 Task: Open a blank worksheet and write heading  Make a employee details data  Add 10 employee name:-  'Ethan Reynolds, Olivia Thompson, Benjamin Martinez, Emma Davis, Alexander Mitchell, Ava Rodriguez, Daniel Anderson, Mia Lewis, Christopher Scott, Sophia Harris.'in November Last week sales are  1000 to 1010. Department:-  Sales, HR, Finance, Marketing, IT, Operations, Finance, HR, Sales, Marketing. Position:-  Sales Manager, HR Manager, Accountant, Marketing Specialist, IT Specialist, Operations Manager, Financial Analyst, HR Assistant, Sales Representative, Marketing Assistant.Salary (USD):-  5000,4500,4000, 3800, 4200, 5200, 3800, 2800, 3200, 2500.Start Date:-  1/15/2020,7/1/2019, 3/10/2021,2/5/2022, 11/30/2018,6/15/2020, 9/1/2021,4/20/2022, 2/10/2019,9/5/2020. Save page analysisSalesBySKU_2023
Action: Mouse moved to (140, 121)
Screenshot: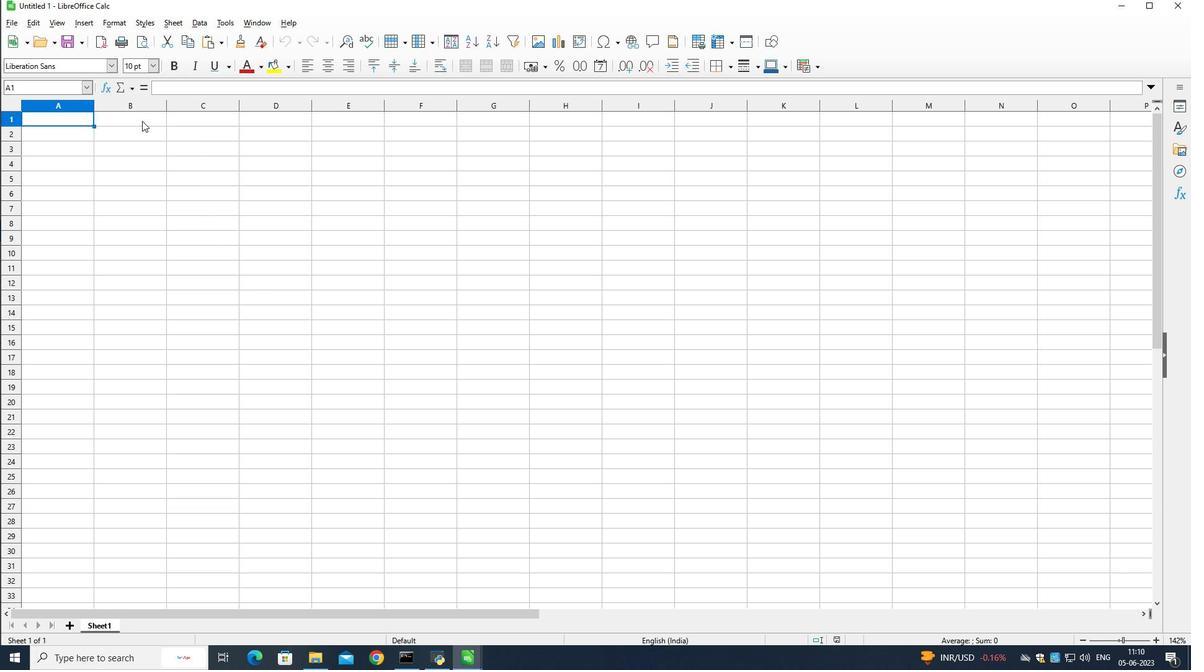 
Action: Mouse pressed left at (140, 121)
Screenshot: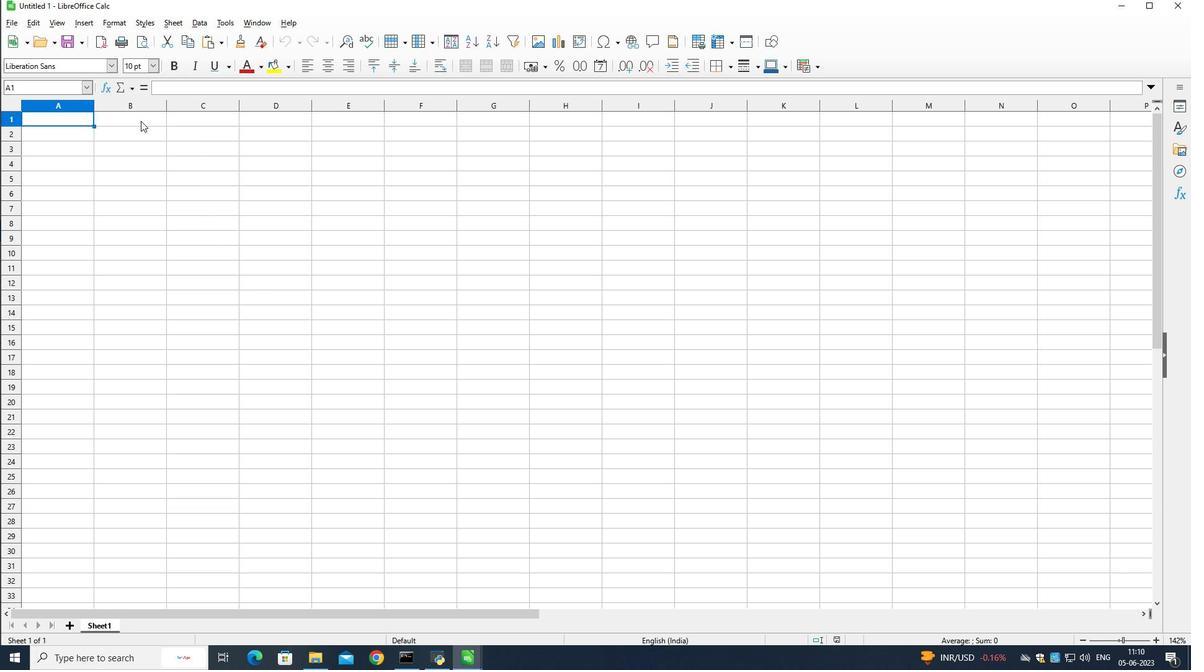 
Action: Mouse moved to (225, 205)
Screenshot: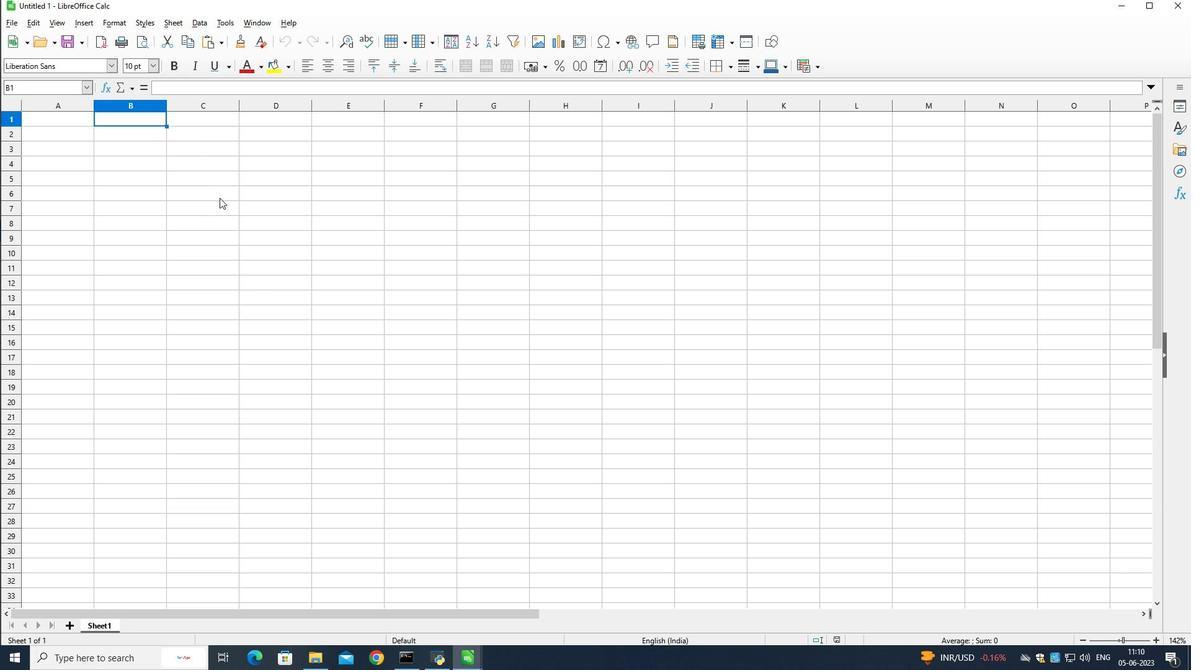 
Action: Key pressed <Key.shift>Make<Key.space><Key.shift>a<Key.space>employee<Key.space><Key.shift>Details<Key.space><Key.shift>Data<Key.down><Key.left><Key.shift><Key.shift><Key.shift><Key.shift>Name<Key.down><Key.shift>Ethan<Key.space><Key.shift>Reynolds<Key.down><Key.shift>Olivia<Key.space><Key.shift>Thompson<Key.down><Key.shift>Benjamin<Key.space><Key.shift>Martinez
Screenshot: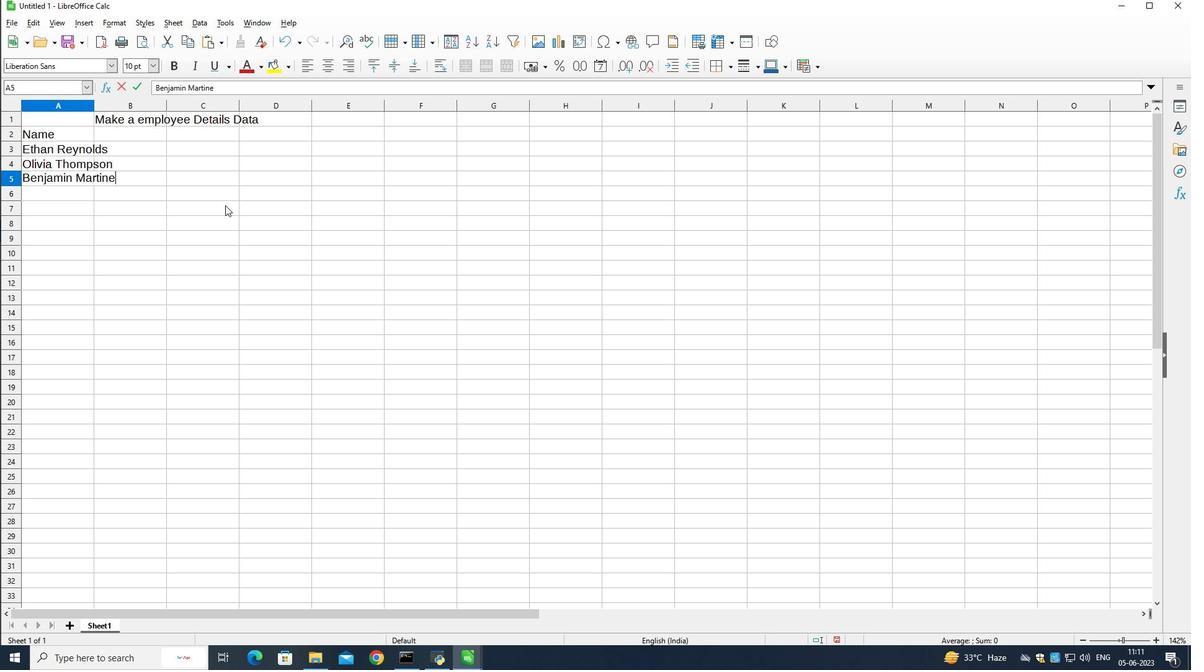 
Action: Mouse moved to (1191, 564)
Screenshot: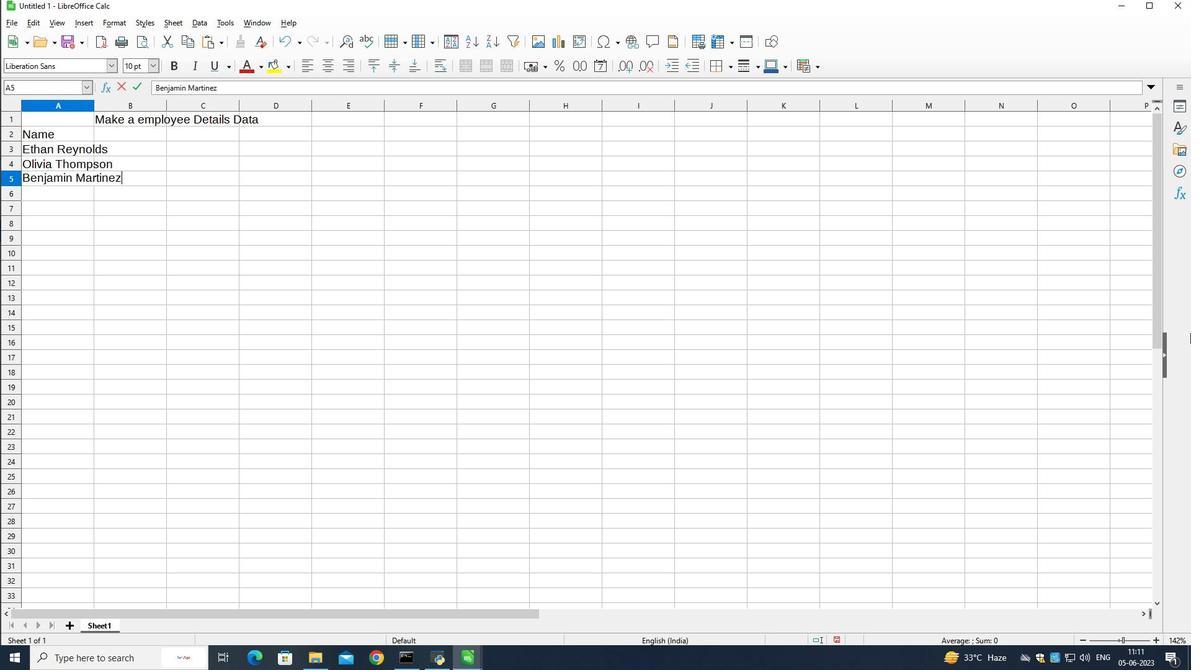 
Action: Key pressed <Key.down><Key.shift>Emma<Key.space><Key.shift>Davis<Key.down><Key.shift>l<Key.backspace><Key.shift><Key.shift><Key.shift><Key.shift><Key.shift><Key.shift><Key.shift><Key.shift><Key.shift><Key.shift><Key.shift><Key.shift>Alexander<Key.space><Key.shift>Mitchell<Key.down><Key.shift><Key.shift><Key.shift><Key.shift><Key.shift><Key.shift><Key.shift><Key.shift>Ava<Key.space><Key.shift>Rodriguez<Key.down><Key.shift>Daniel<Key.space><Key.shift><Key.shift><Key.shift><Key.shift><Key.shift><Key.shift><Key.shift><Key.shift><Key.shift><Key.shift>Anderson<Key.down><Key.space><Key.shift>Mia<Key.space><Key.shift>Lewis<Key.down>
Screenshot: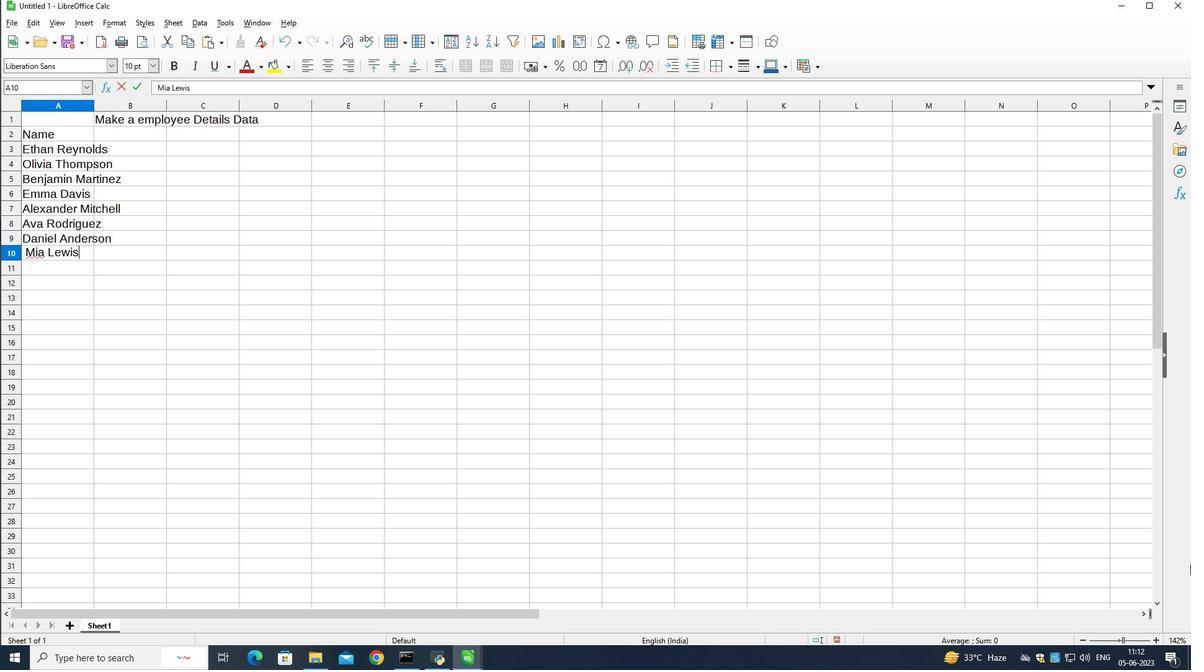 
Action: Mouse moved to (339, 240)
Screenshot: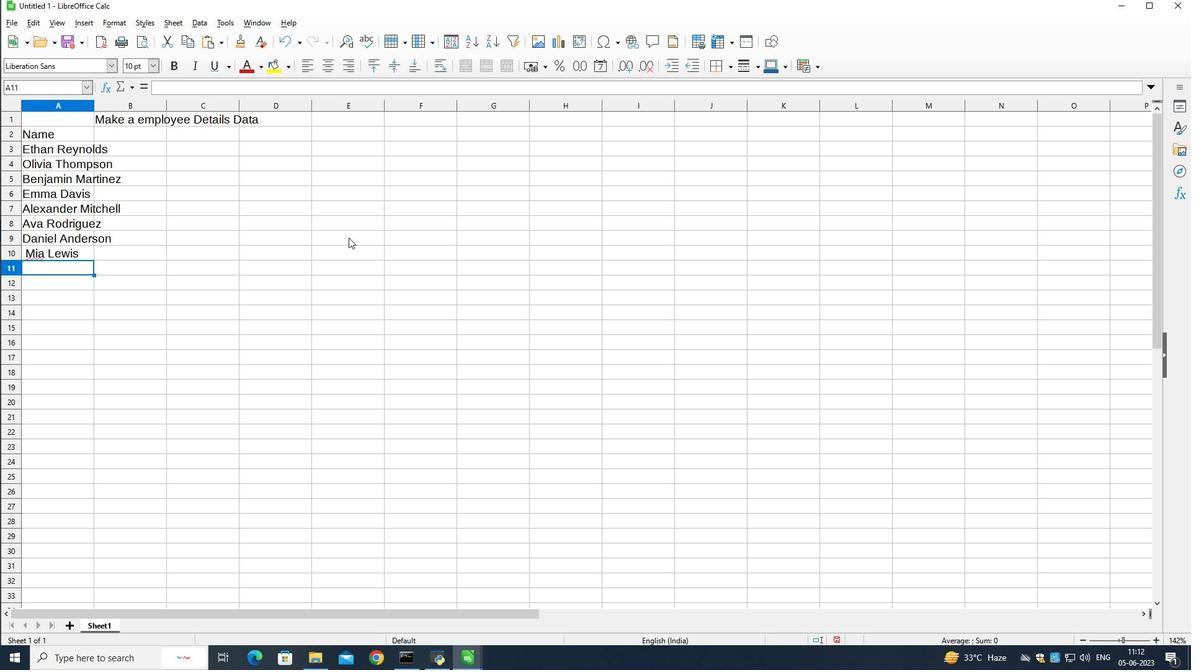 
Action: Key pressed <Key.shift>Christopher<Key.down>
Screenshot: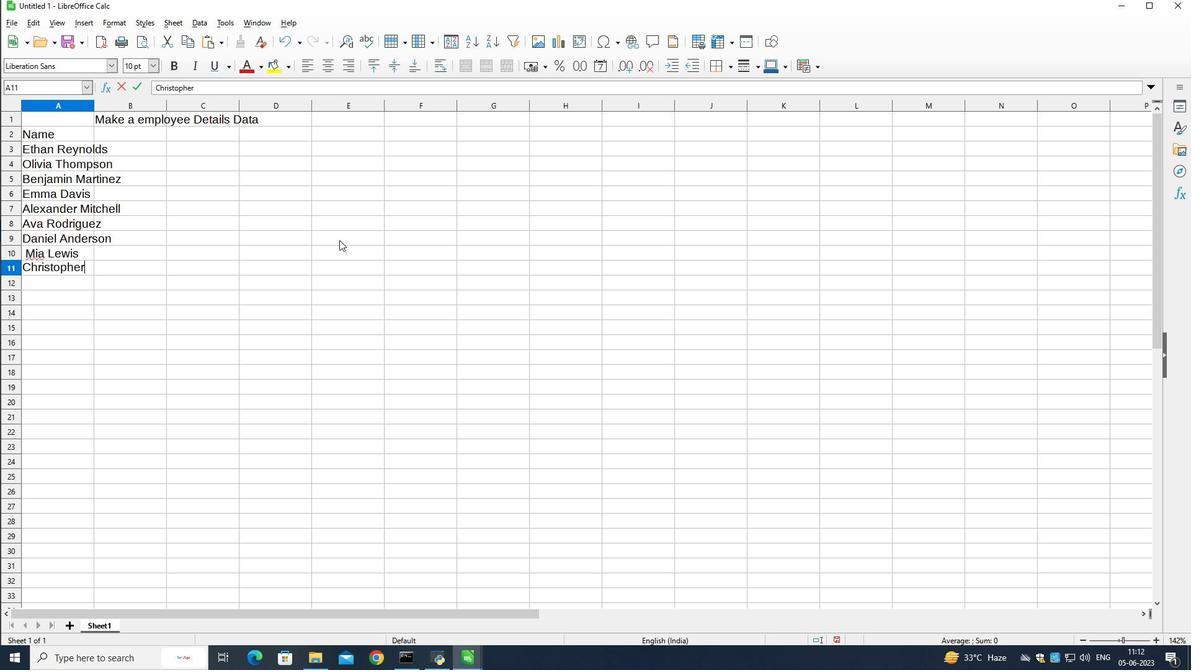 
Action: Mouse moved to (63, 266)
Screenshot: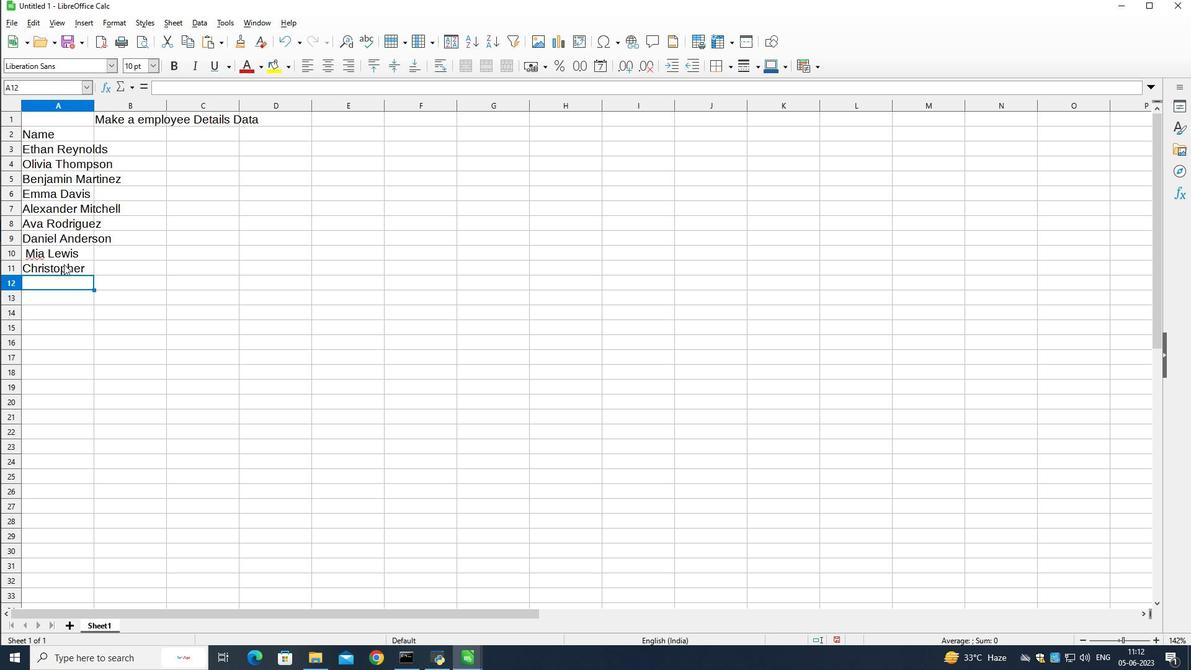 
Action: Mouse pressed left at (63, 266)
Screenshot: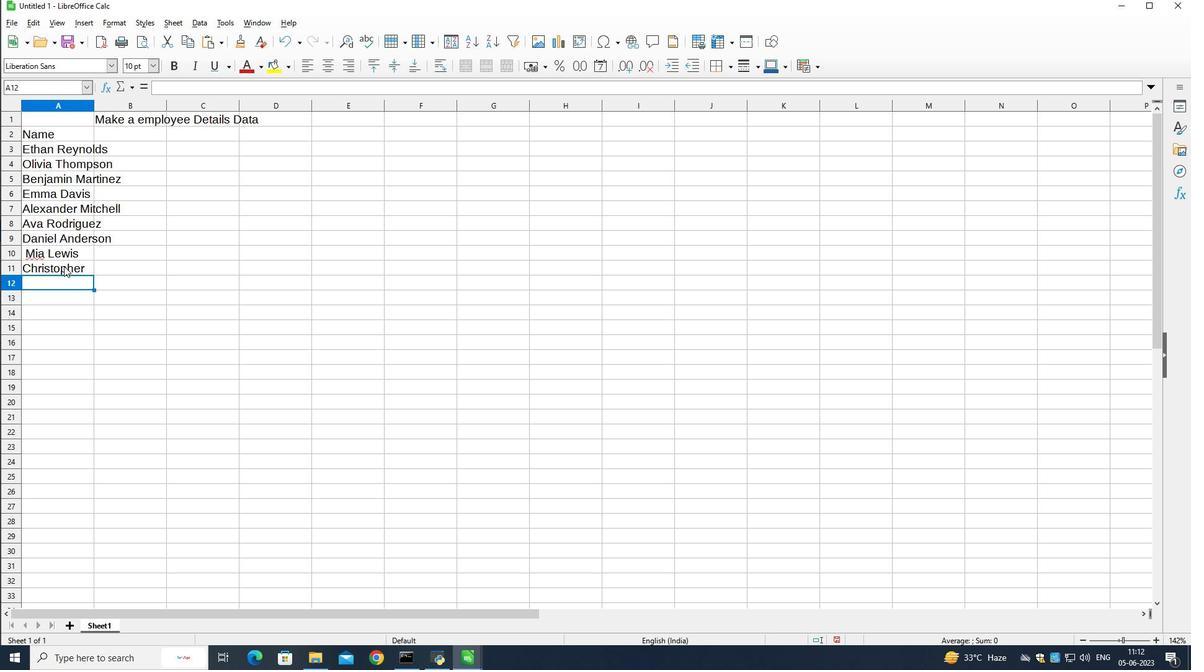 
Action: Mouse pressed left at (63, 266)
Screenshot: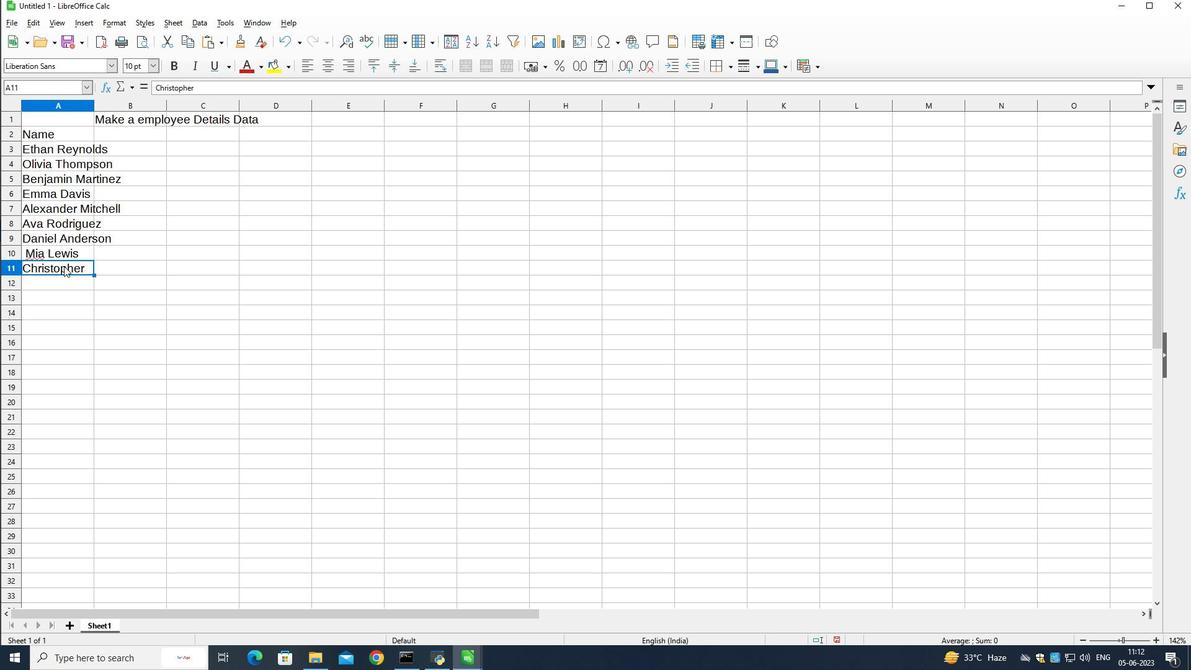 
Action: Mouse pressed left at (63, 266)
Screenshot: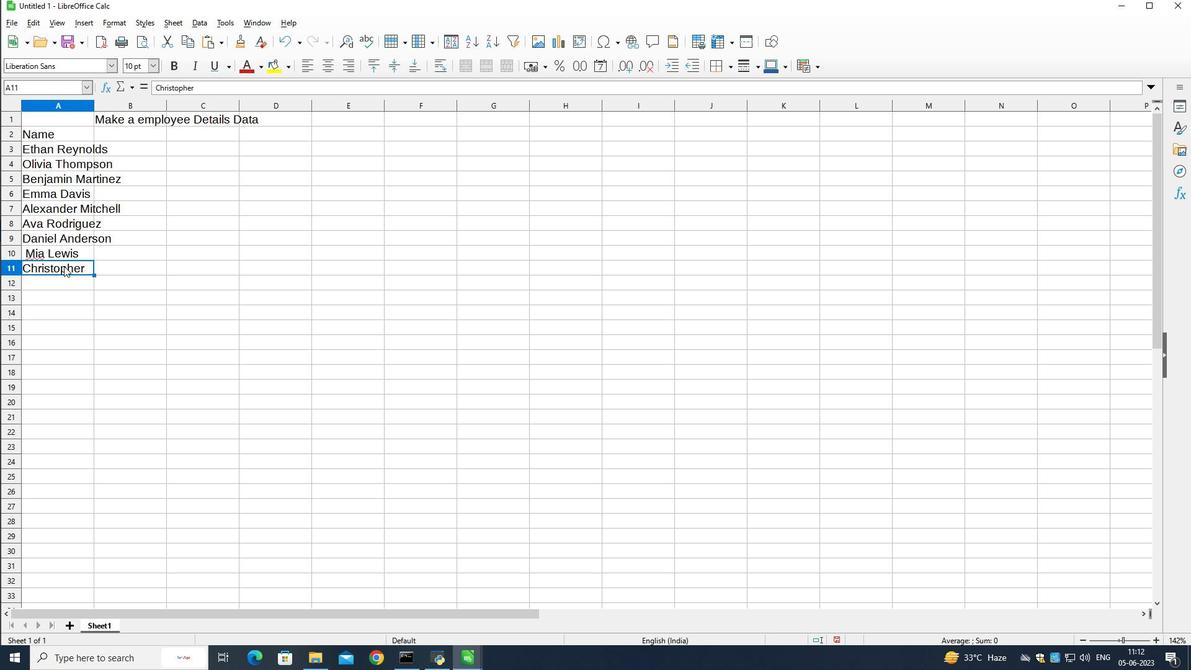 
Action: Mouse moved to (77, 269)
Screenshot: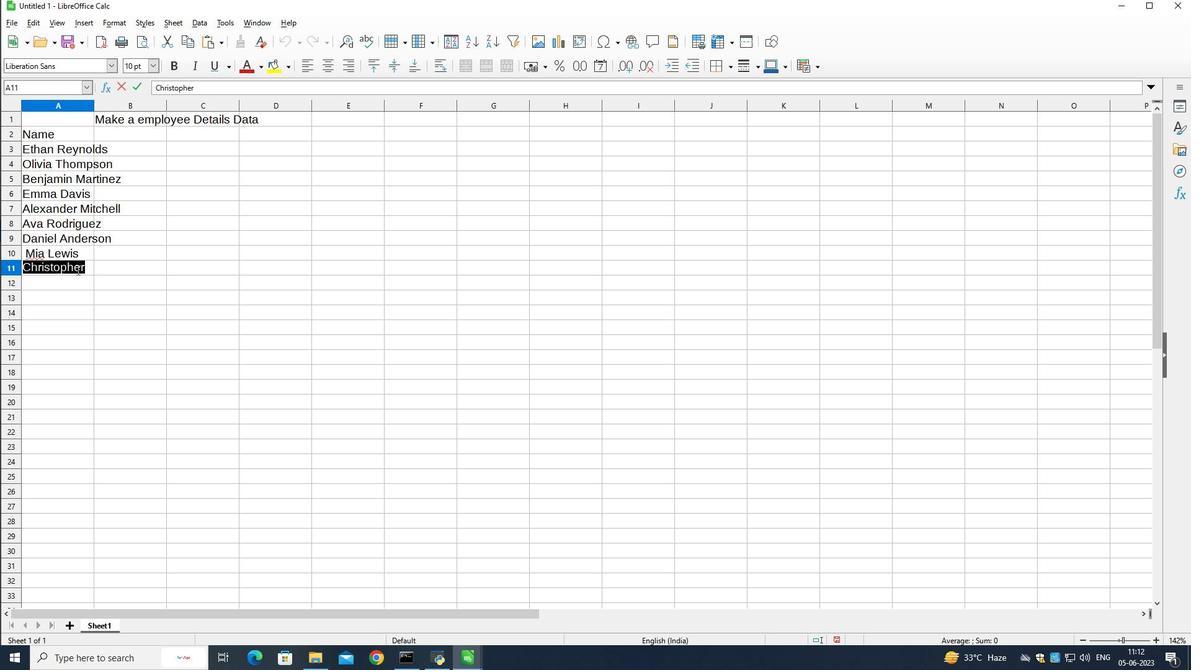 
Action: Mouse pressed left at (77, 269)
Screenshot: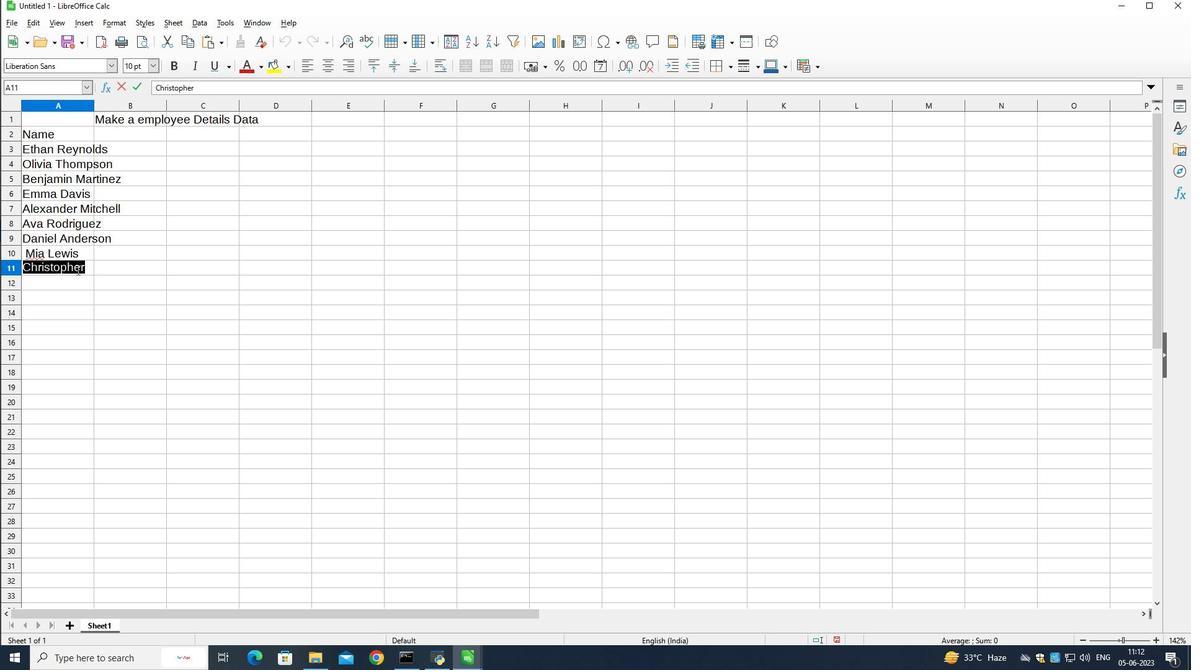 
Action: Mouse moved to (83, 269)
Screenshot: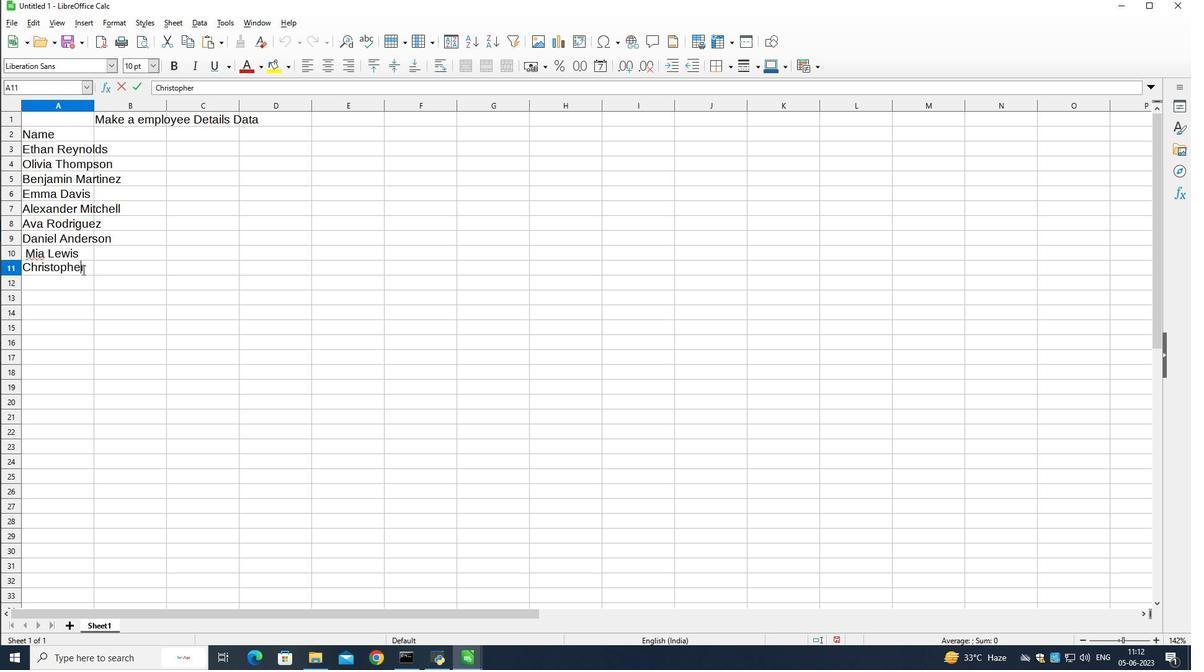 
Action: Mouse pressed left at (83, 269)
Screenshot: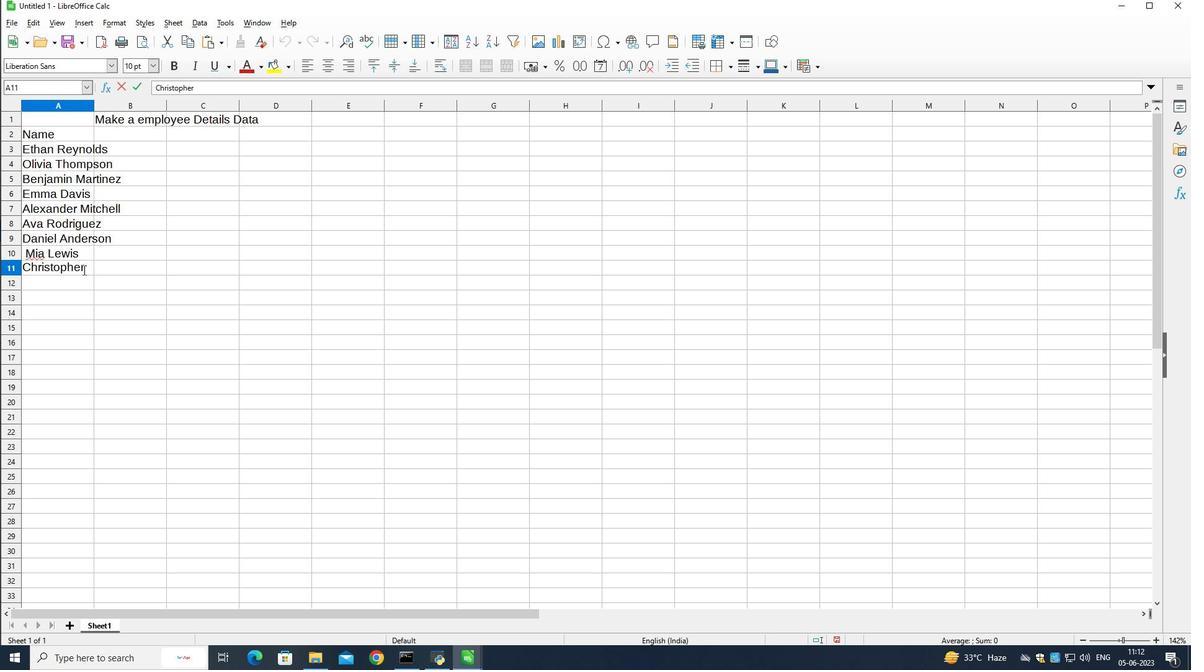 
Action: Mouse moved to (94, 271)
Screenshot: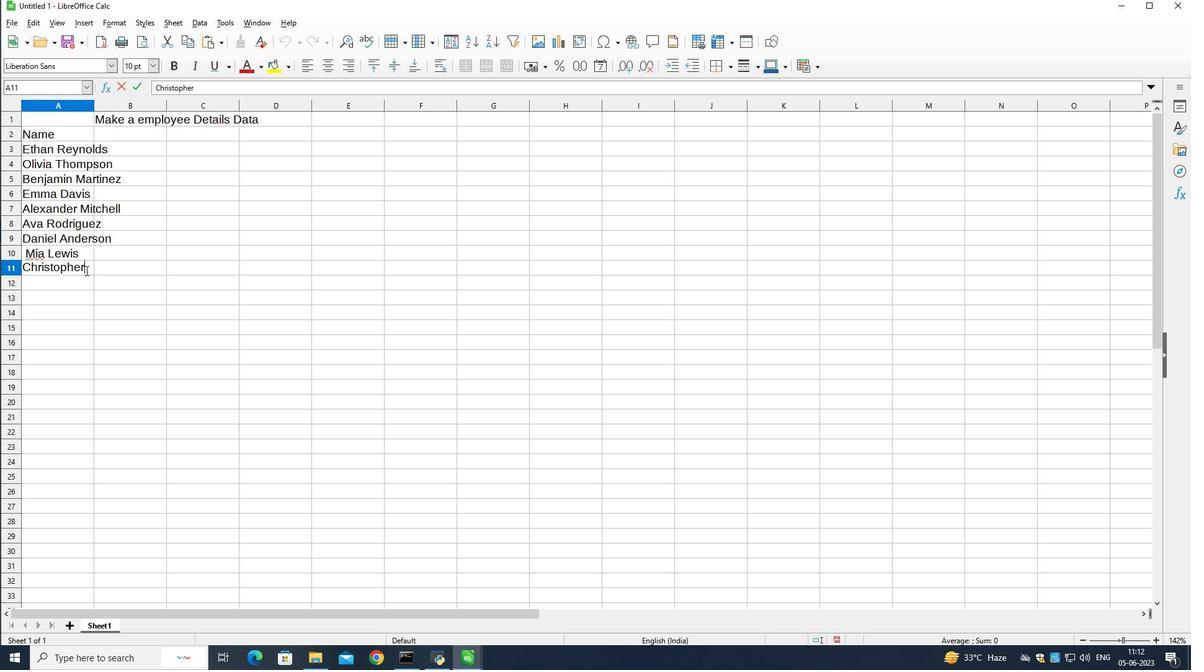 
Action: Key pressed <Key.space><Key.shift>Scott
Screenshot: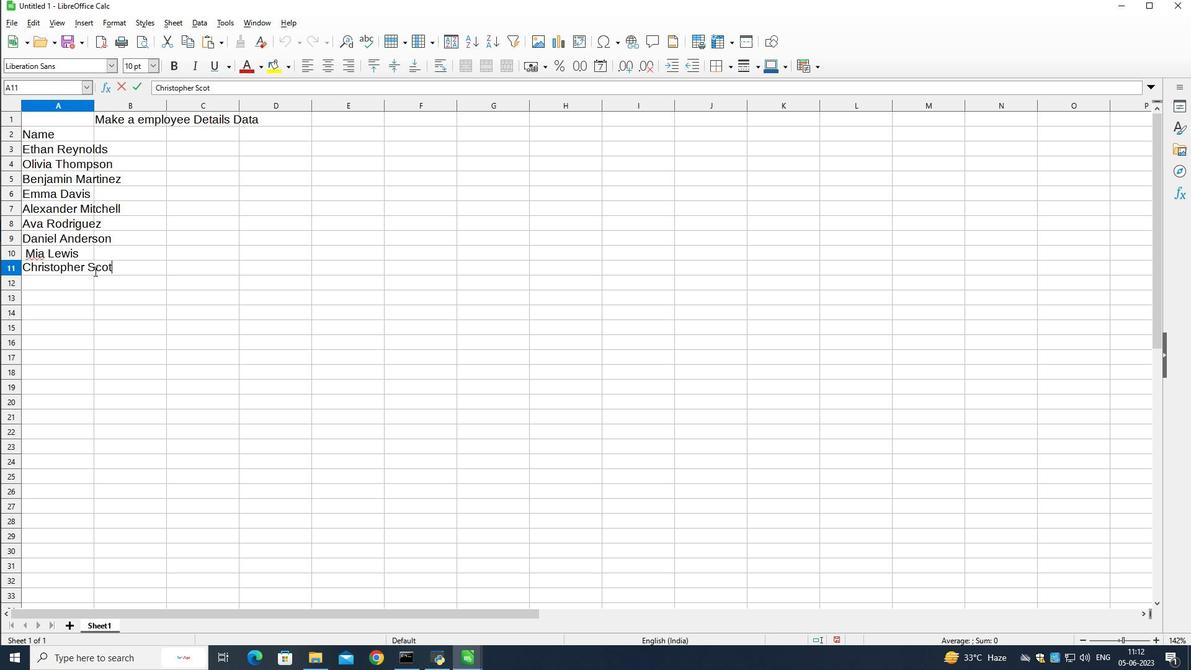 
Action: Mouse moved to (55, 279)
Screenshot: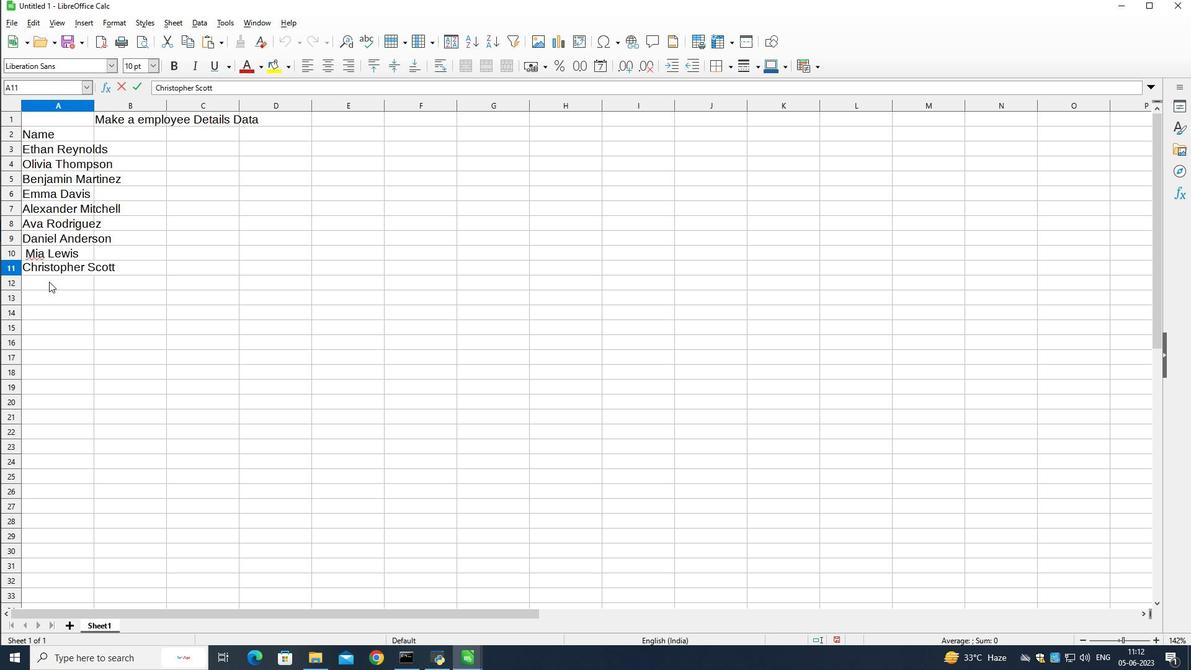 
Action: Mouse pressed left at (55, 279)
Screenshot: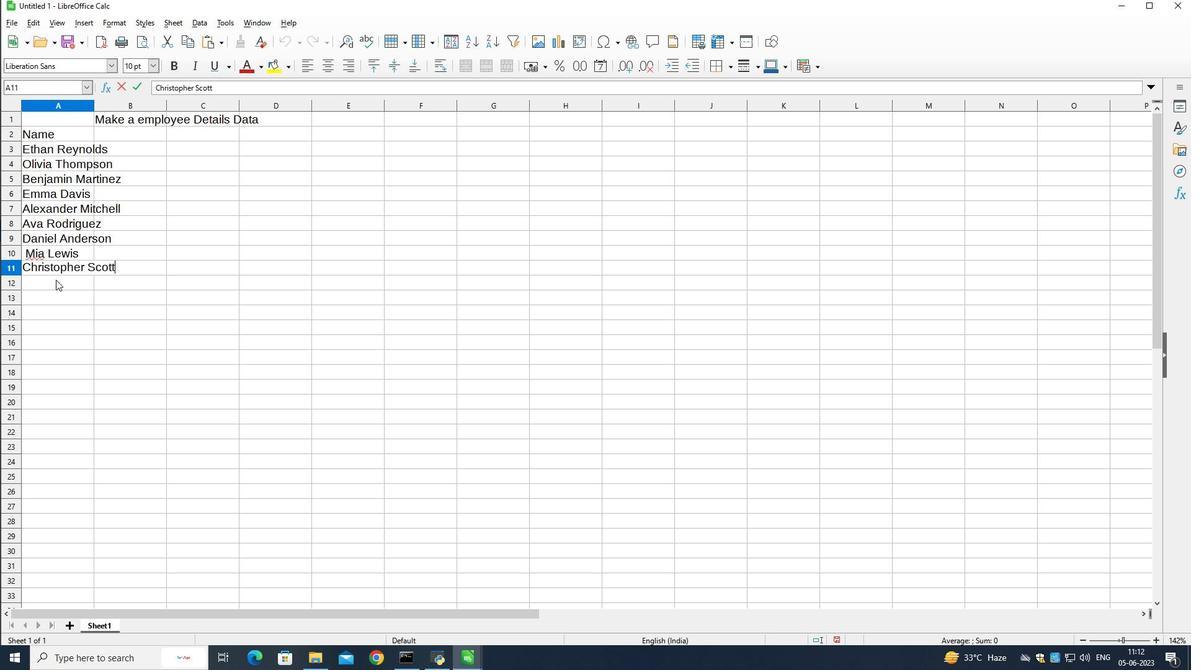 
Action: Mouse moved to (81, 279)
Screenshot: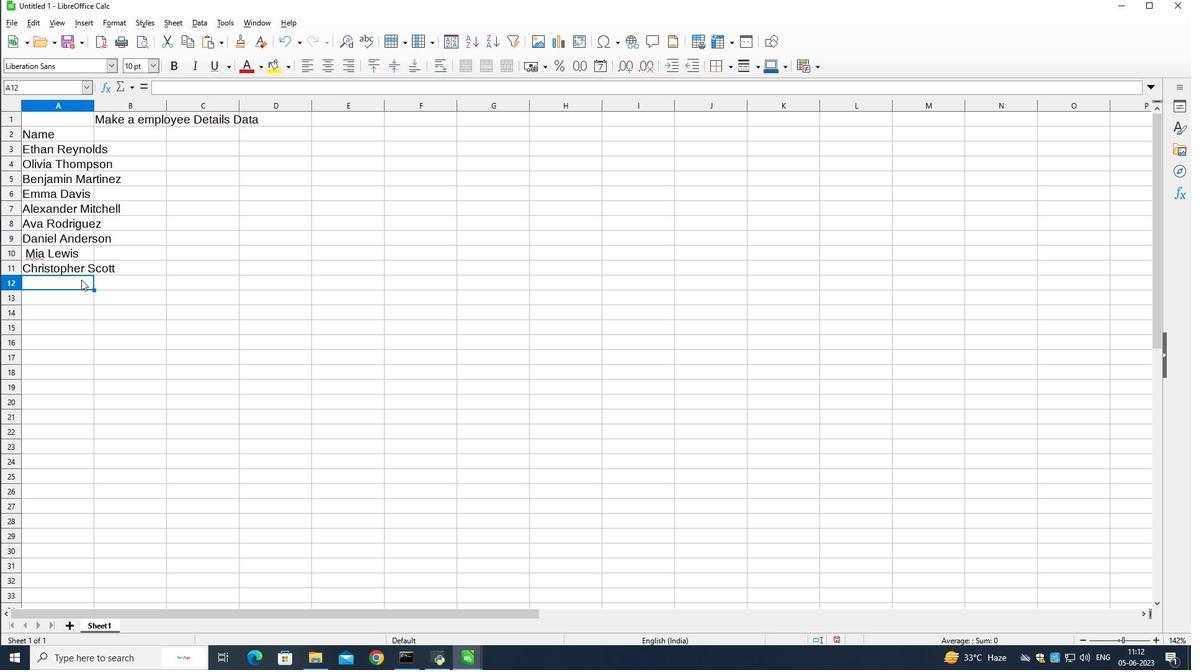
Action: Key pressed <Key.shift><Key.shift><Key.shift><Key.shift><Key.shift><Key.shift><Key.shift><Key.shift>Sophia<Key.space><Key.shift>Harris
Screenshot: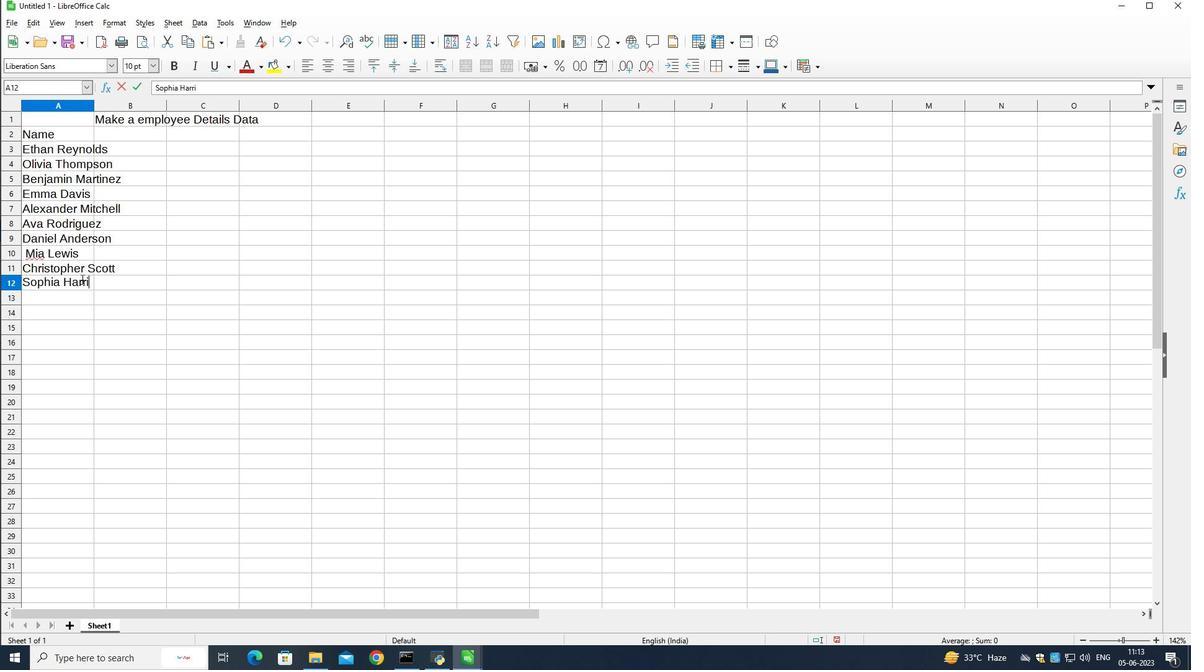 
Action: Mouse moved to (139, 130)
Screenshot: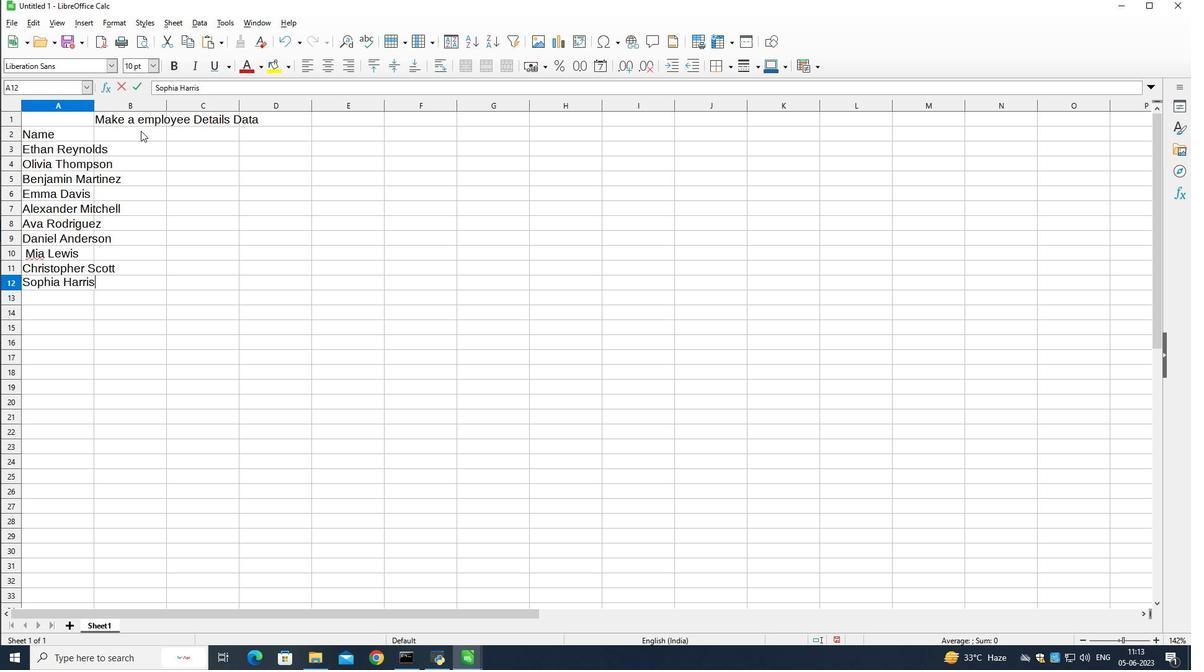 
Action: Mouse pressed left at (139, 130)
Screenshot: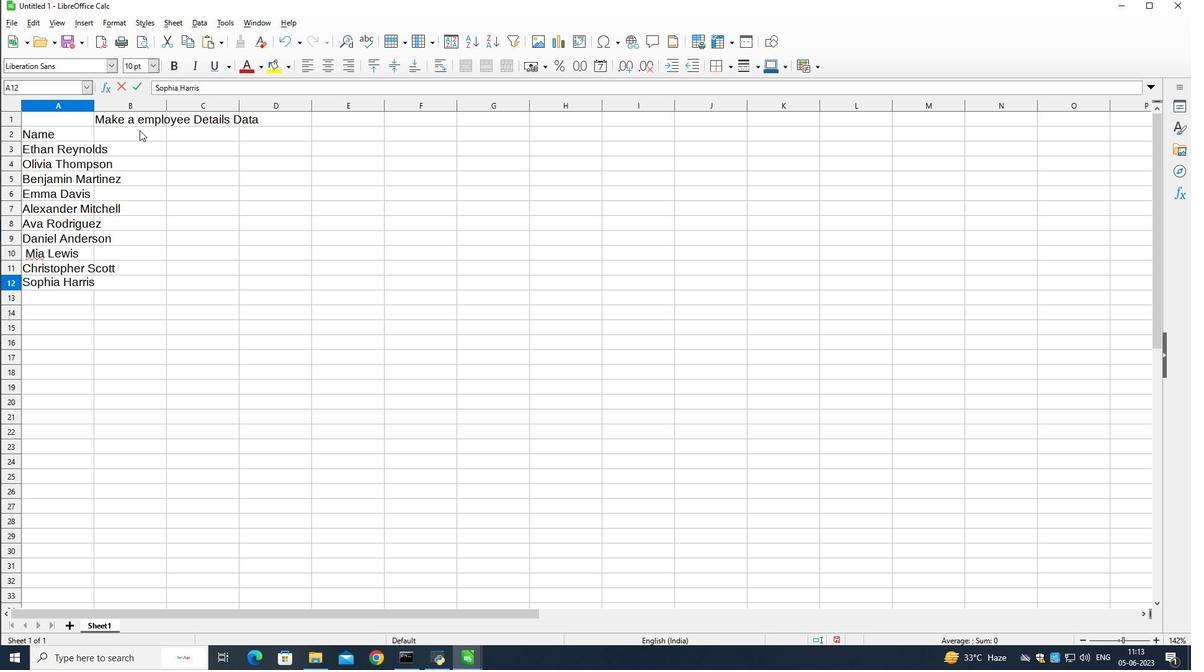 
Action: Mouse moved to (134, 141)
Screenshot: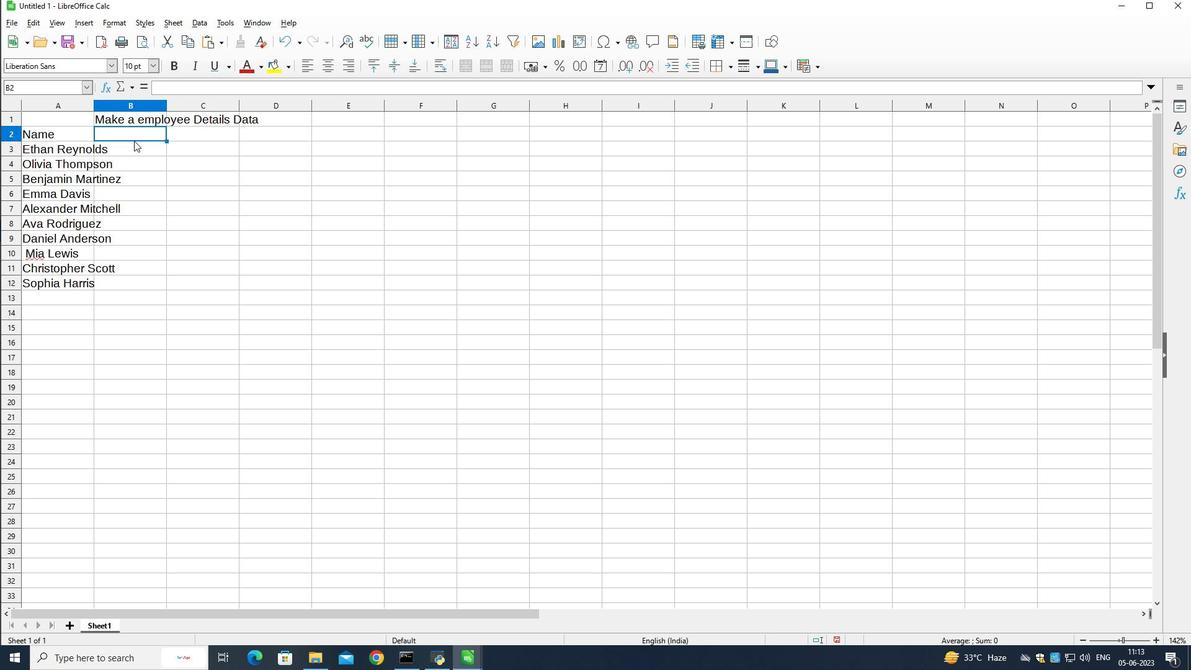 
Action: Key pressed <Key.shift><Key.shift><Key.shift><Key.shift><Key.shift>Novermber<Key.space><Key.shift><Key.backspace><Key.backspace><Key.backspace><Key.backspace><Key.backspace><Key.backspace><Key.backspace>ember<Key.space><Key.shift>last<Key.space><Key.shift>Week<Key.space><Key.shift>Sales<Key.down>
Screenshot: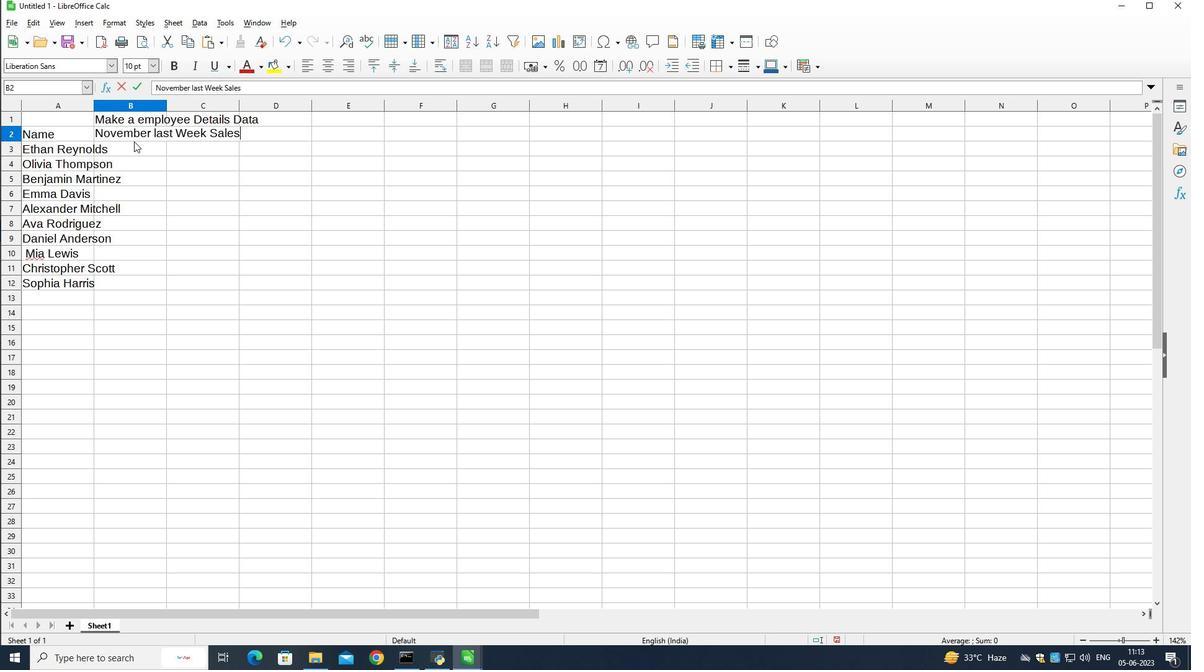 
Action: Mouse moved to (132, 161)
Screenshot: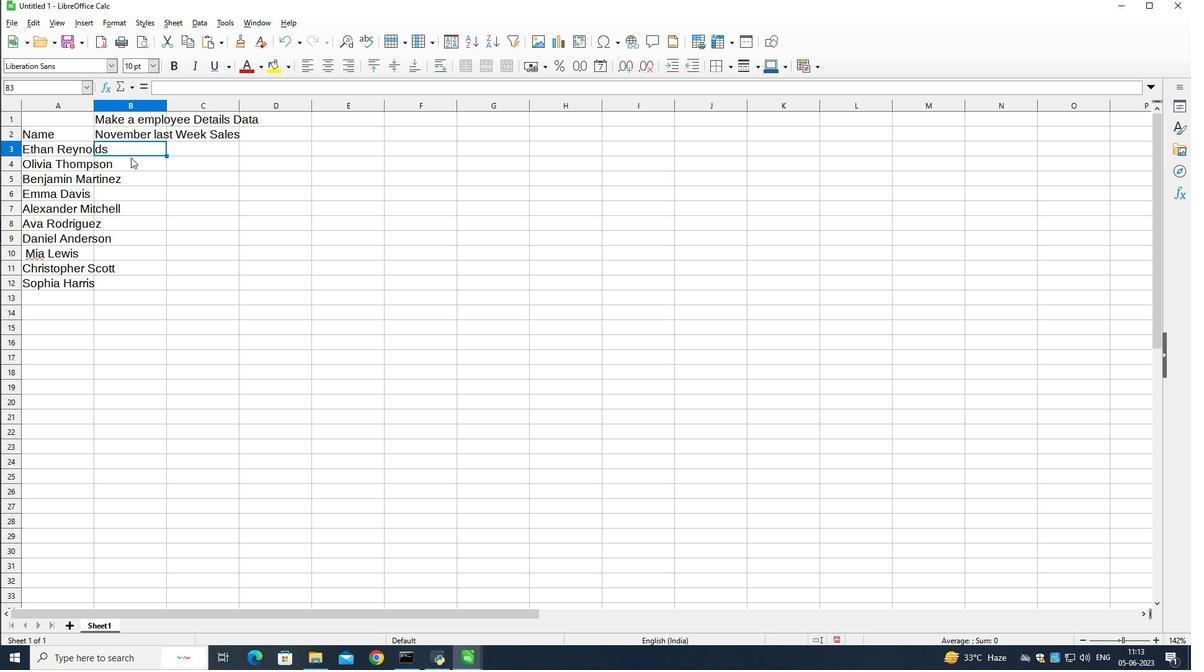 
Action: Key pressed 1000<Key.down>1002<Key.down>1003<Key.down>1004<Key.down>1005<Key.down>1006<Key.down>1007<Key.down>1008<Key.down>1009<Key.down>
Screenshot: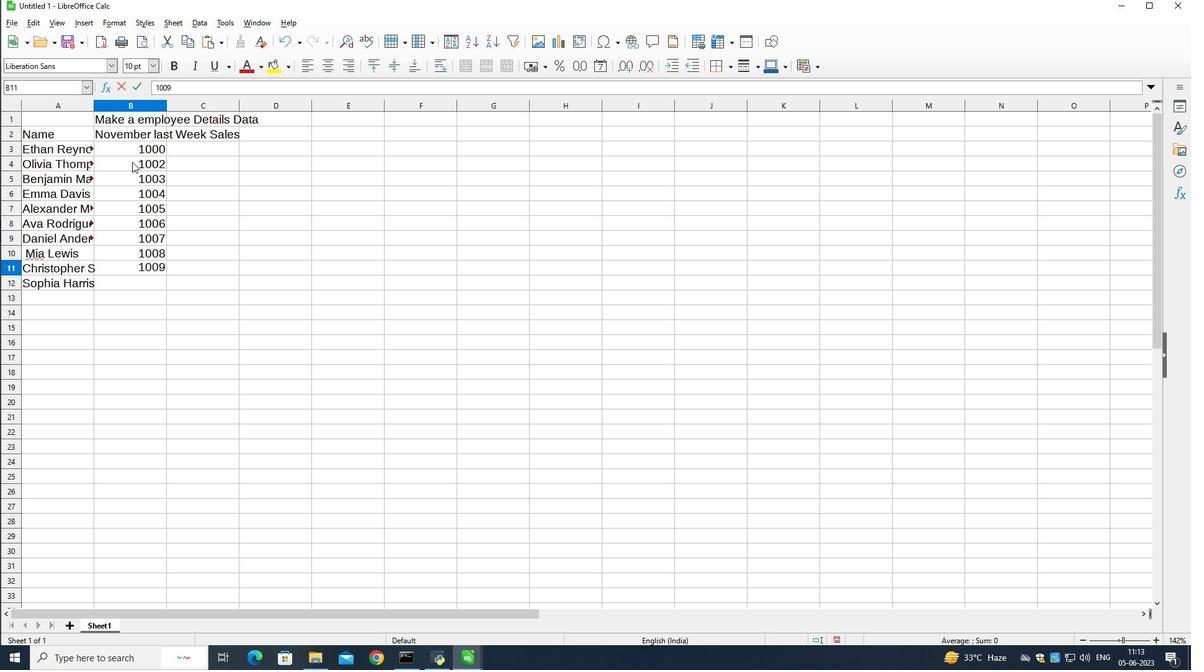 
Action: Mouse moved to (132, 162)
Screenshot: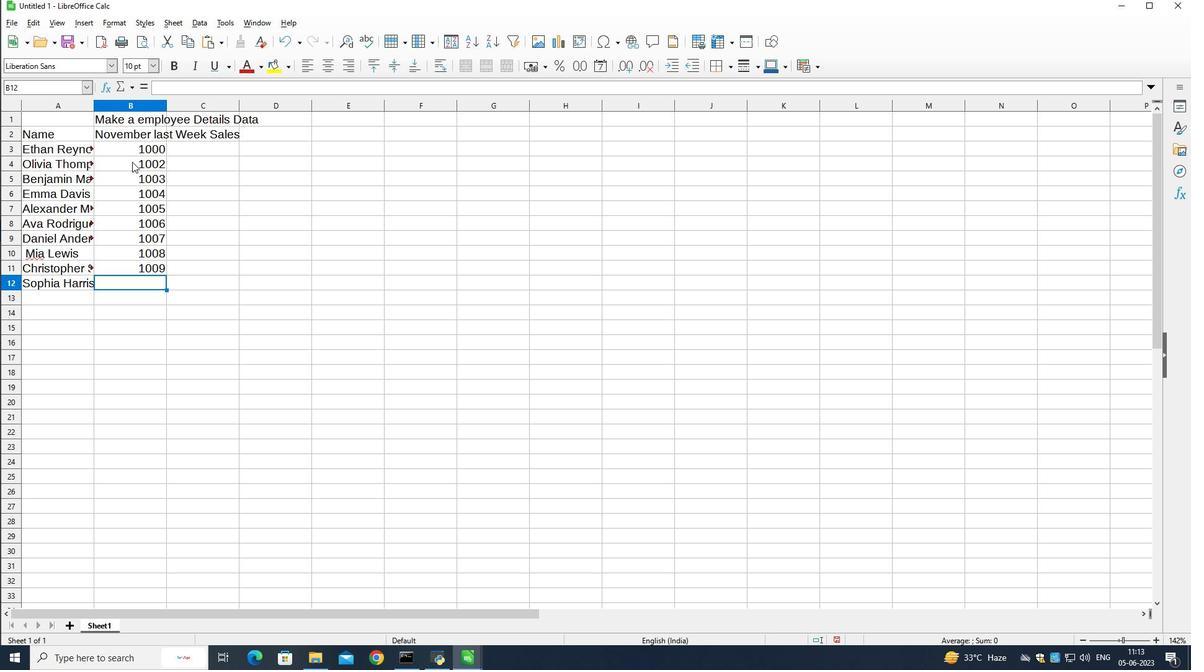 
Action: Key pressed 1010
Screenshot: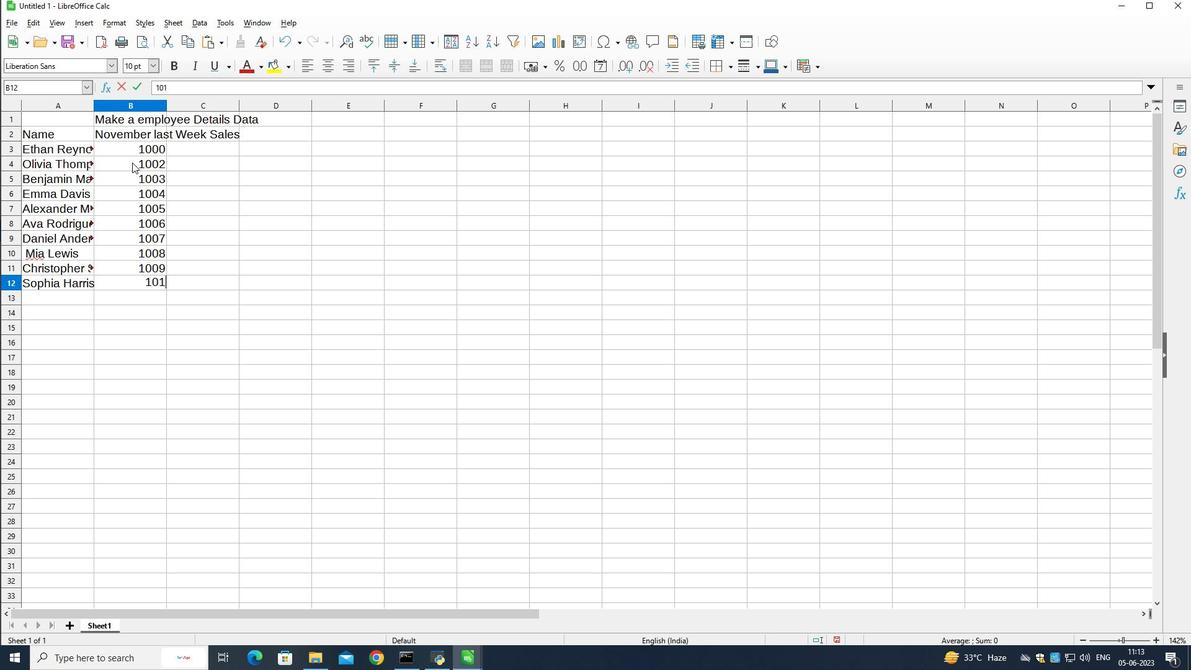 
Action: Mouse moved to (225, 131)
Screenshot: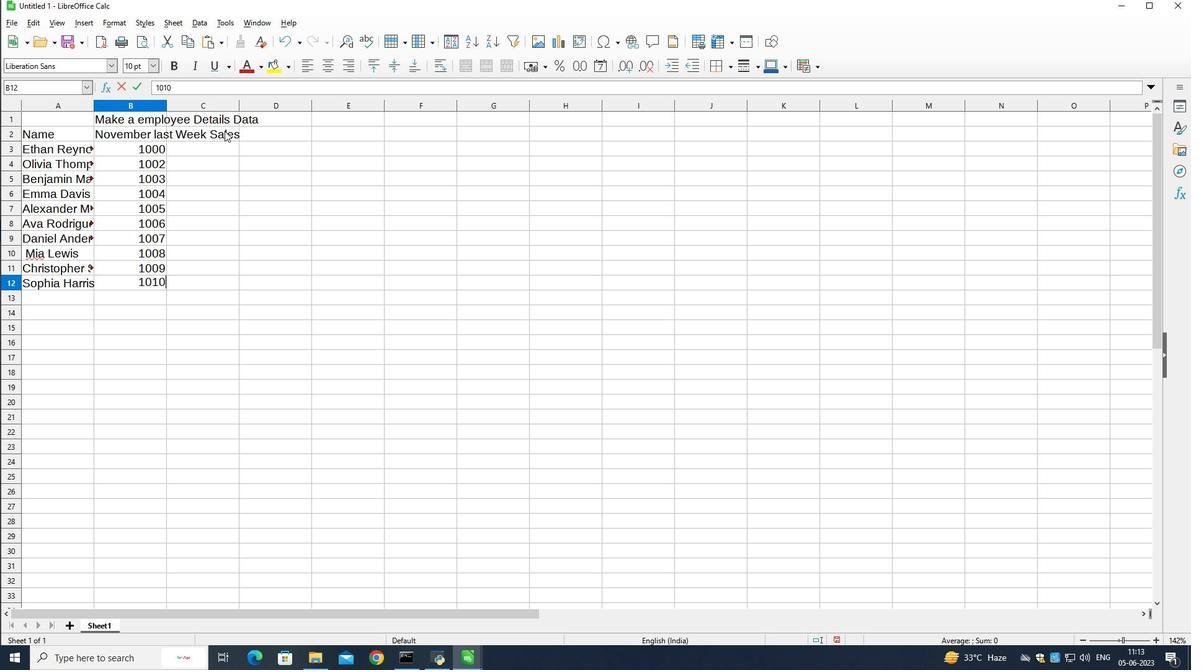
Action: Mouse pressed left at (225, 131)
Screenshot: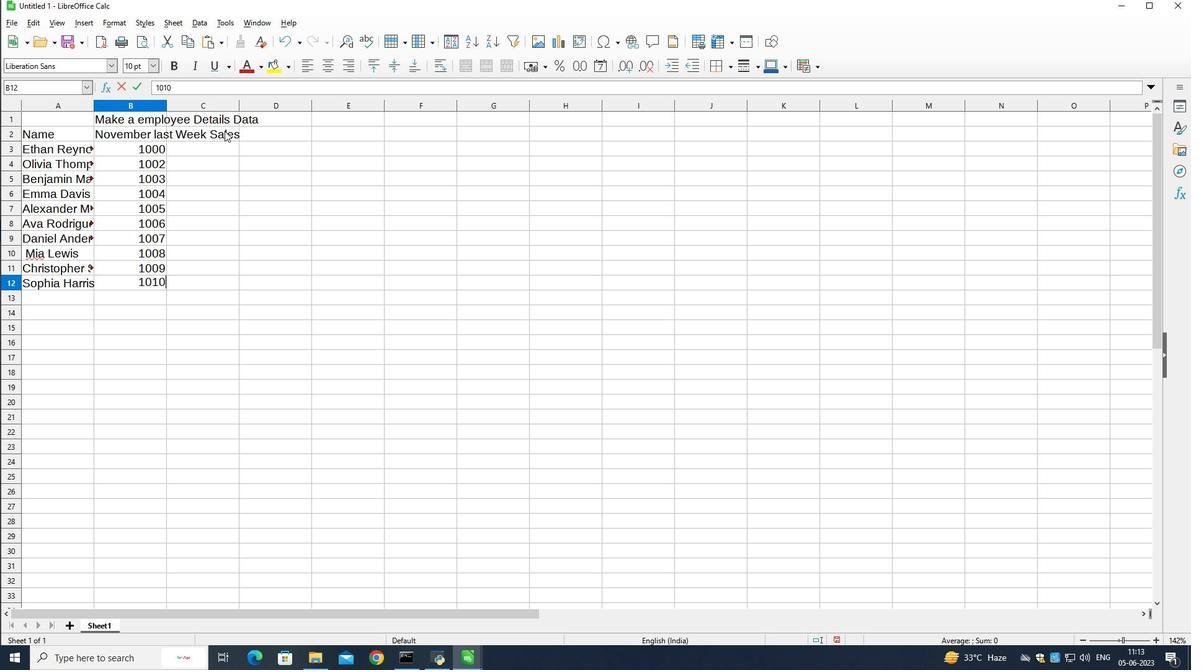 
Action: Mouse moved to (225, 134)
Screenshot: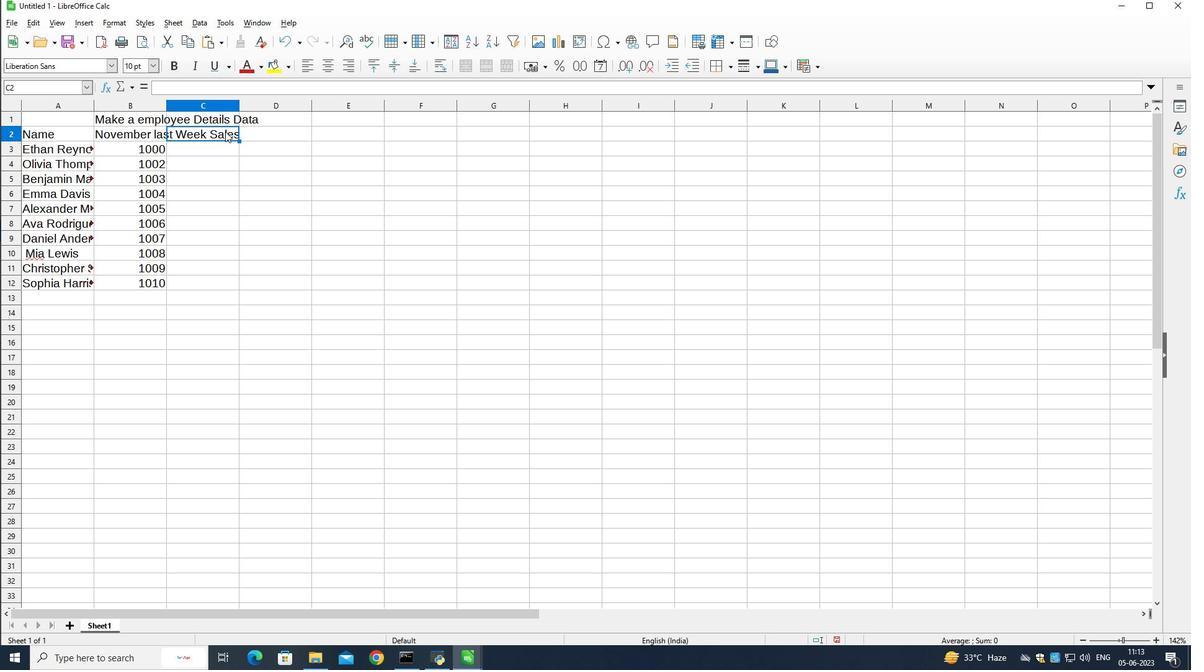 
Action: Key pressed <Key.shift>Deparment<Key.down>
Screenshot: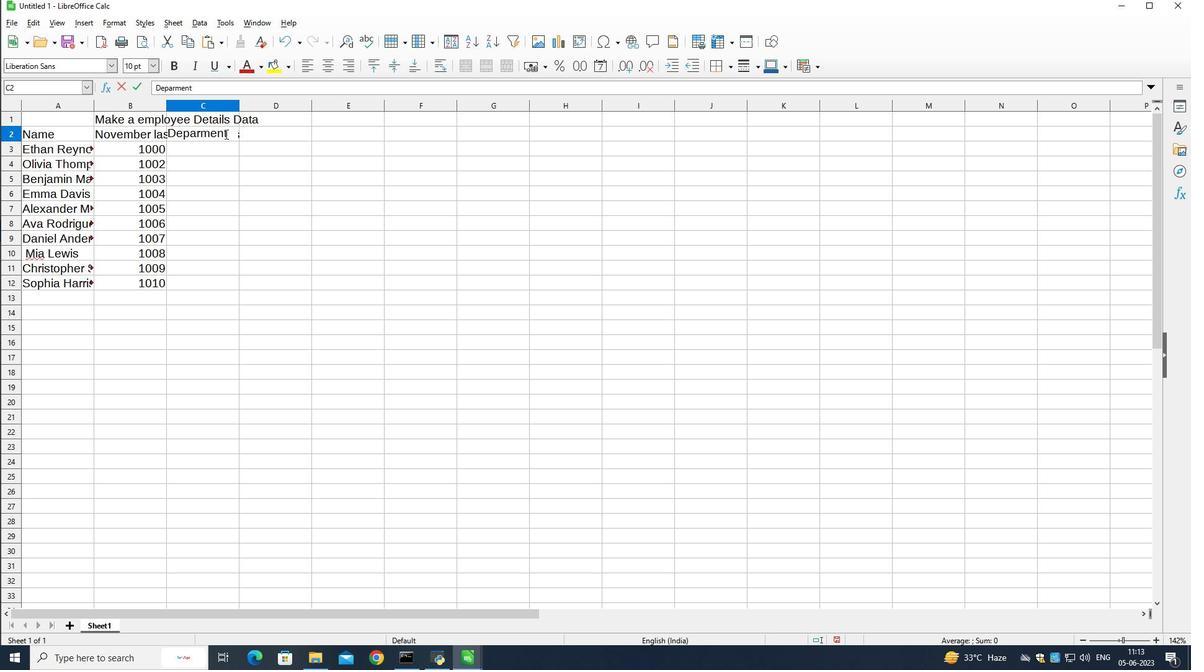 
Action: Mouse moved to (257, 136)
Screenshot: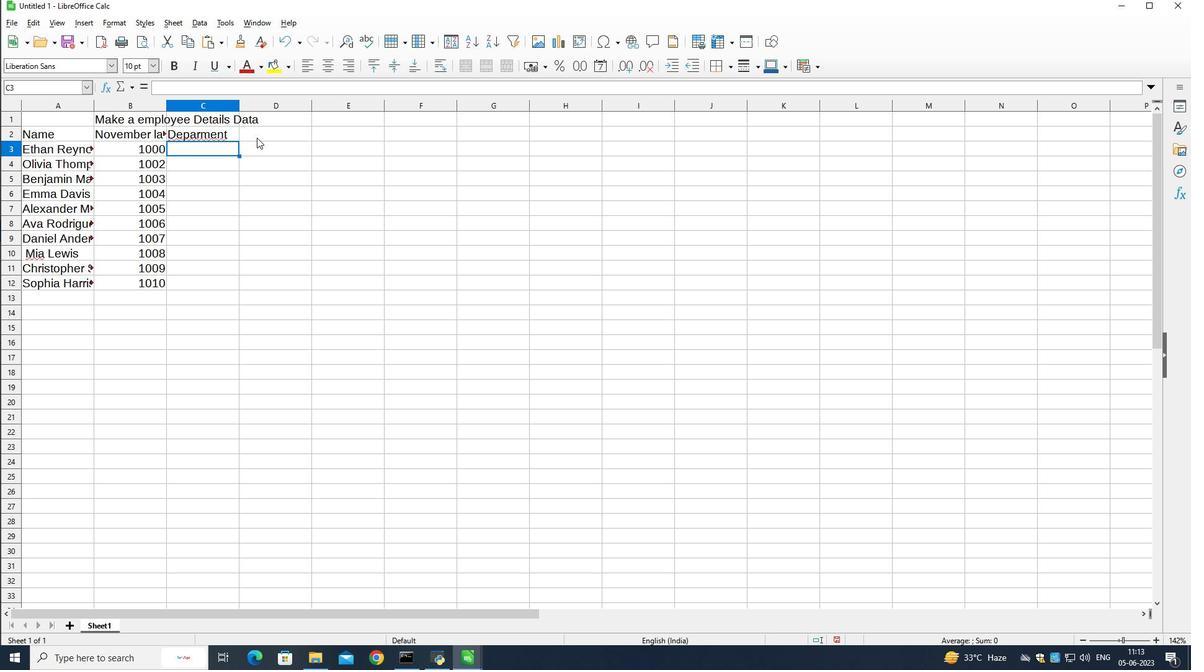 
Action: Key pressed <Key.shift>Sales<Key.space>
Screenshot: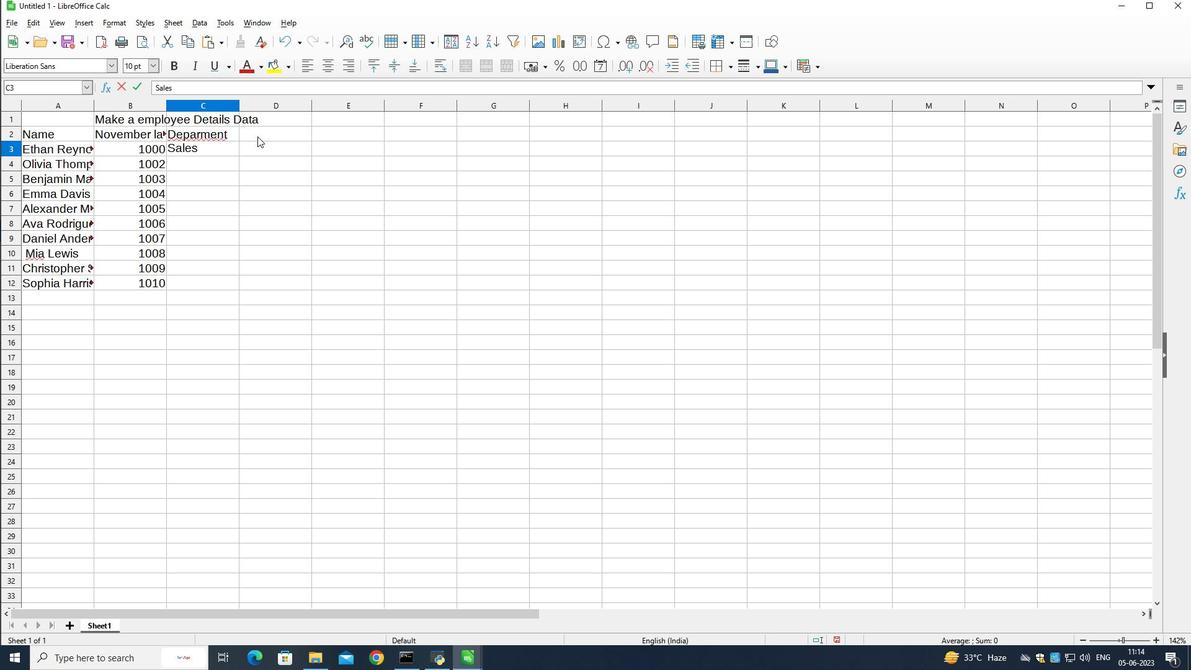 
Action: Mouse moved to (208, 148)
Screenshot: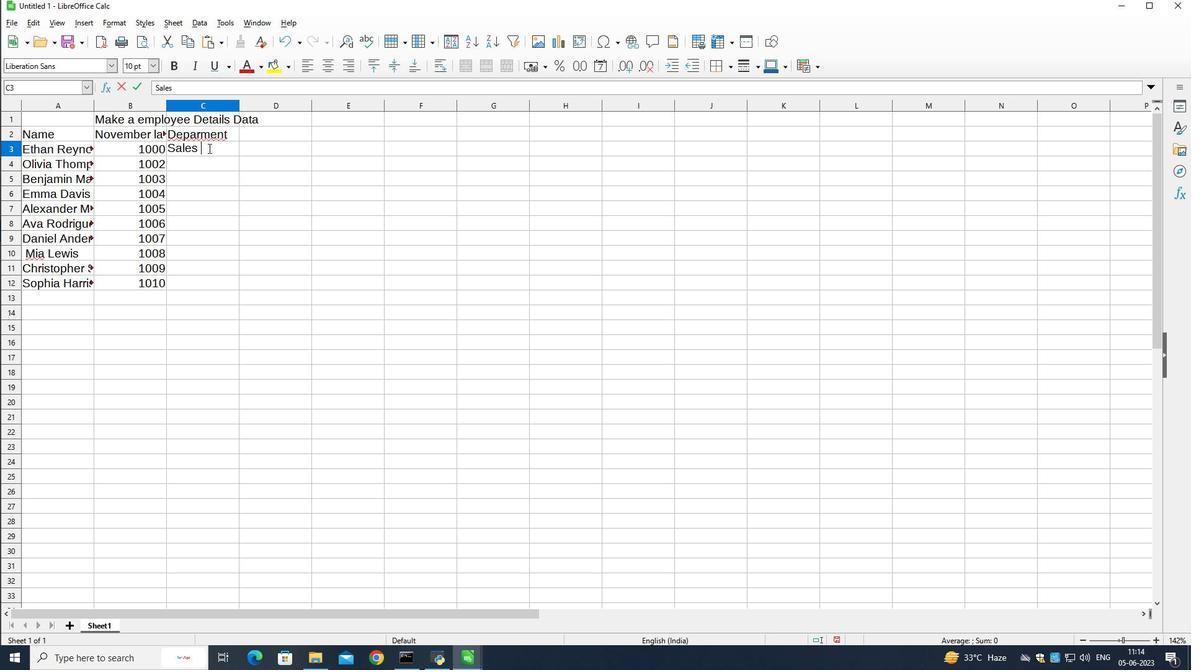 
Action: Key pressed <Key.down><Key.shift>HR<Key.down><Key.shift>Finance<Key.down>
Screenshot: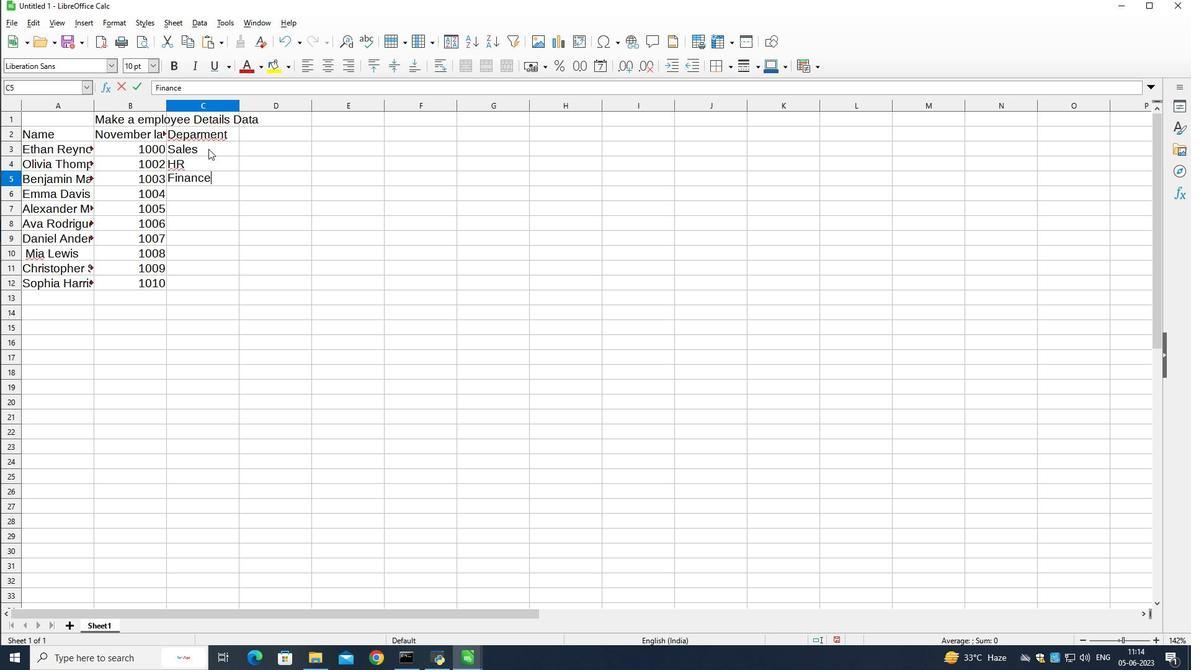 
Action: Mouse moved to (205, 158)
Screenshot: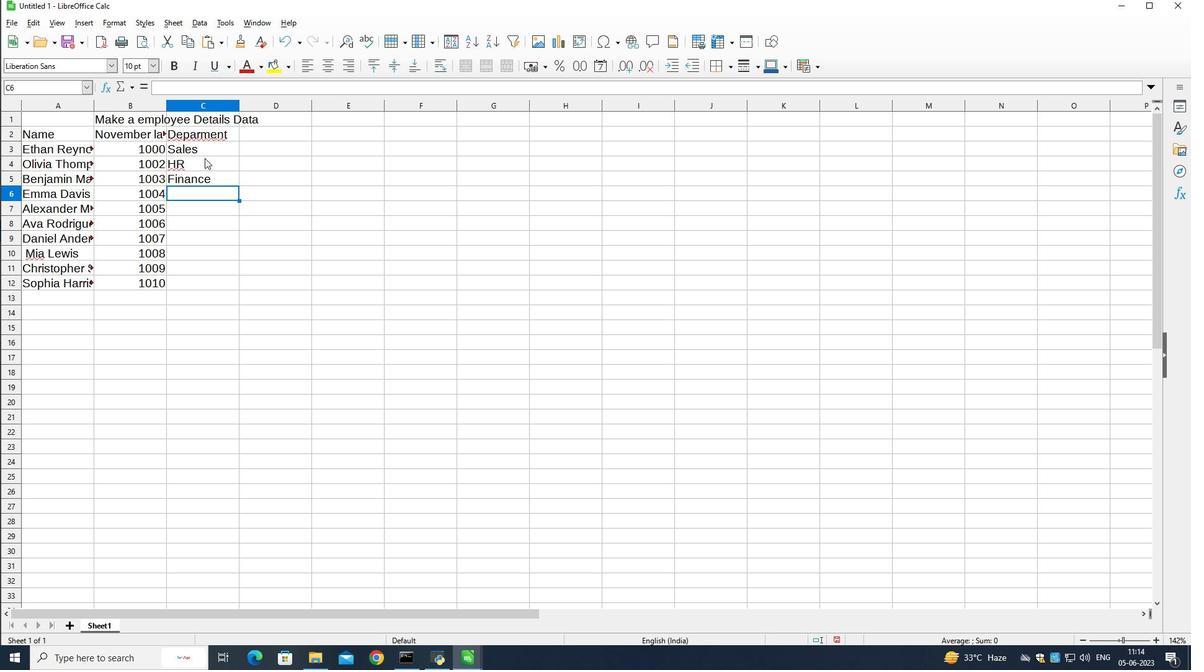 
Action: Key pressed <Key.shift>Marketing<Key.down><Key.shift>IT<Key.down><Key.shift>Operations<Key.down><Key.shift>Finance<Key.space><Key.down><Key.shift><Key.shift><Key.shift><Key.shift><Key.shift>HR<Key.down><Key.shift>Sales<Key.down><Key.shift>Mak<Key.backspace>rketing
Screenshot: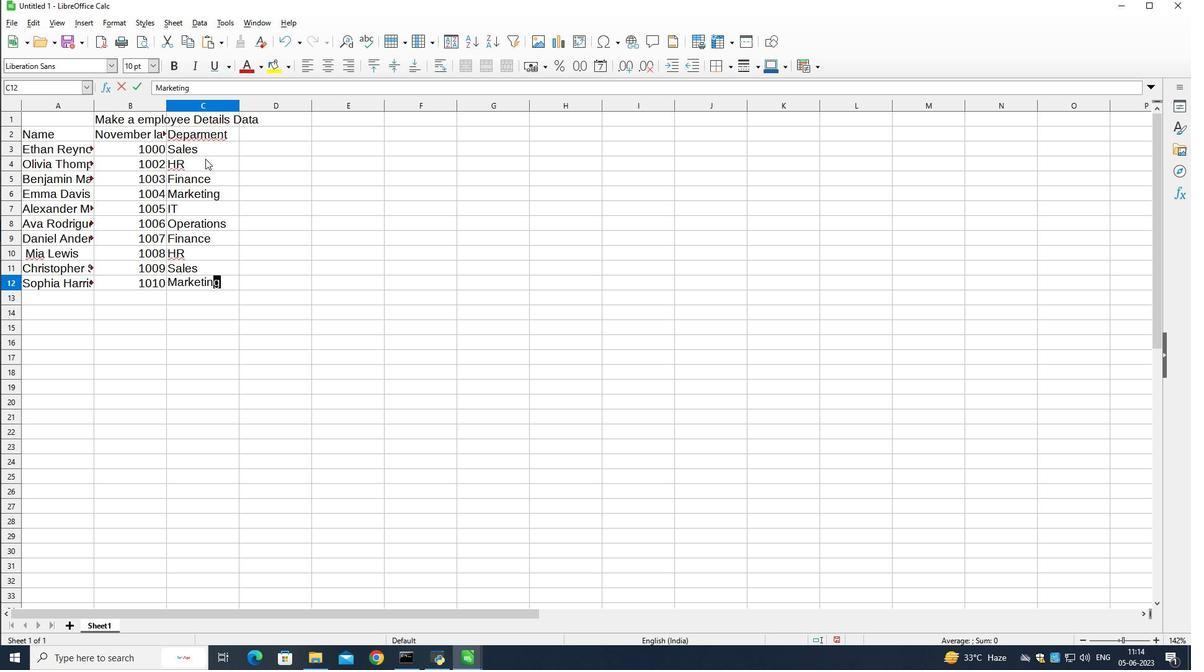 
Action: Mouse moved to (258, 129)
Screenshot: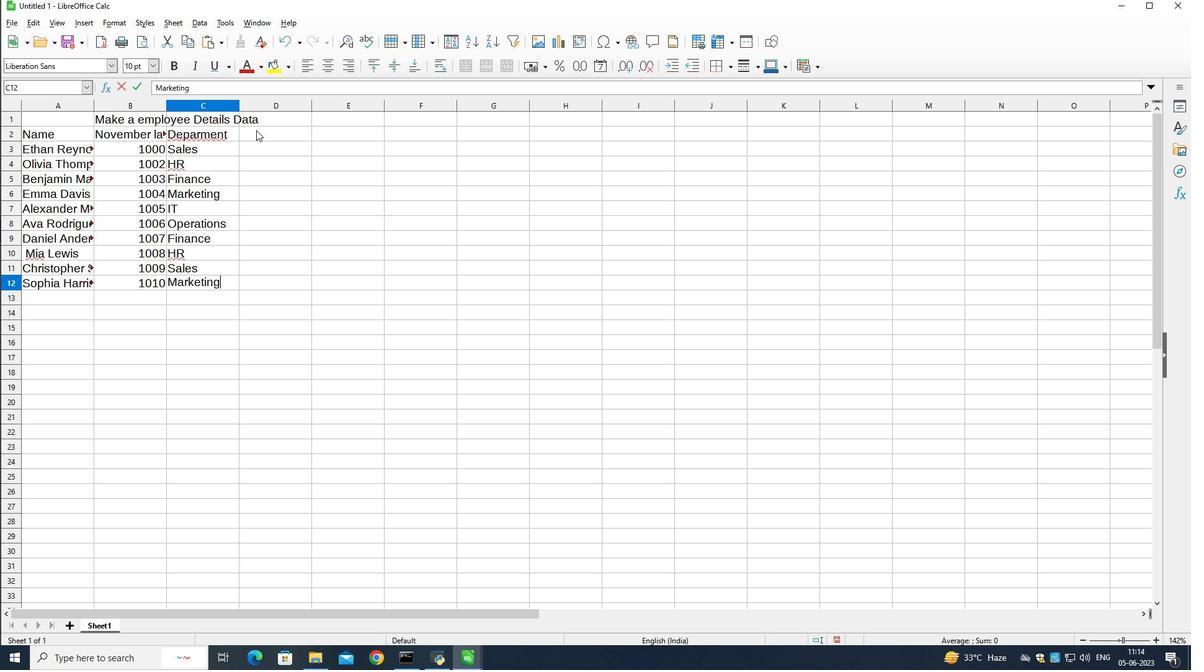 
Action: Mouse pressed left at (258, 129)
Screenshot: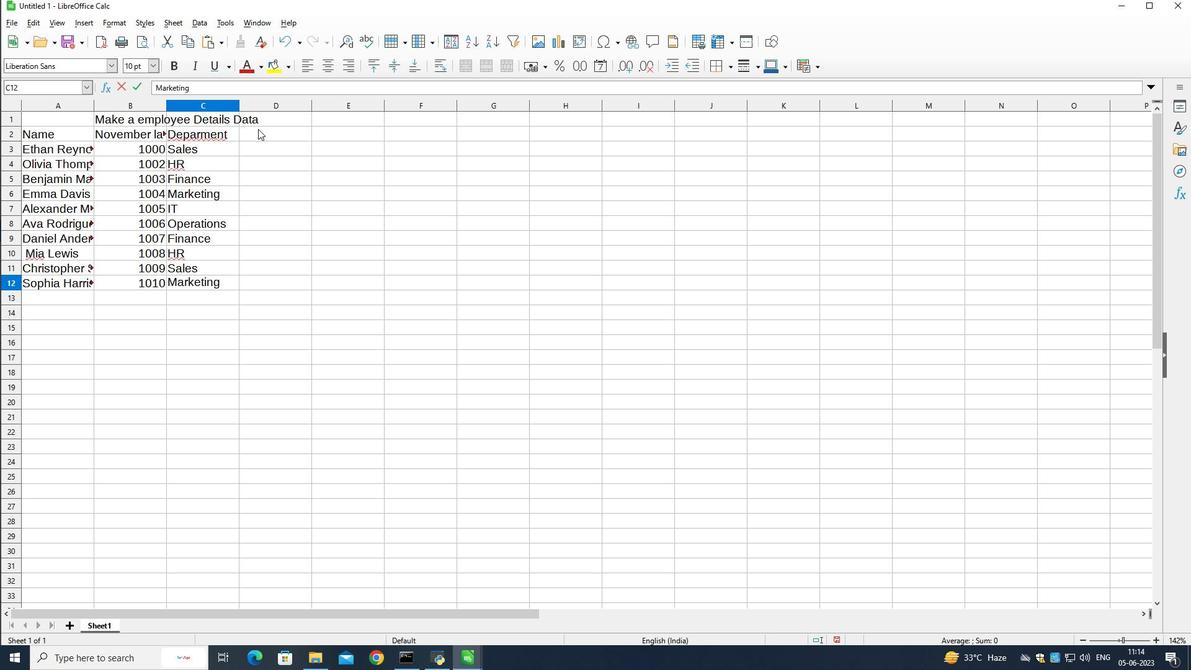 
Action: Key pressed <Key.shift>Position<Key.down>
Screenshot: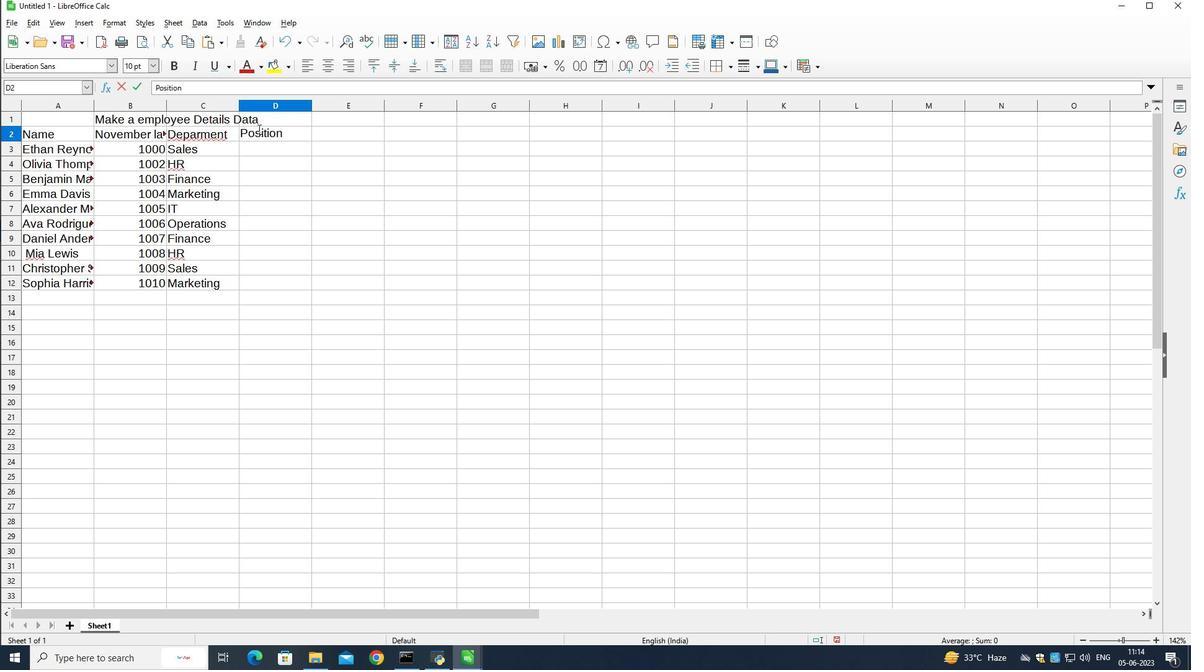 
Action: Mouse moved to (708, 376)
Screenshot: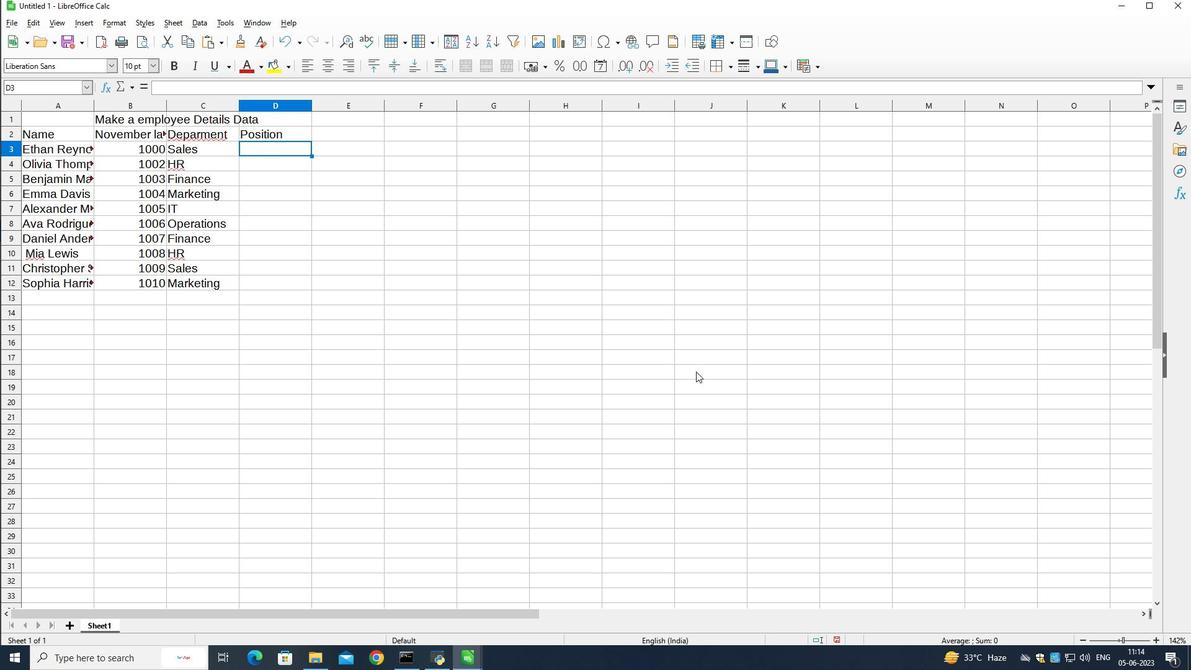 
Action: Key pressed <Key.shift>Sales<Key.space><Key.shift>Manager<Key.down><Key.shift>HR<Key.space><Key.shift><Key.shift><Key.shift><Key.shift><Key.shift><Key.shift>Manager<Key.down><Key.shift><Key.shift><Key.shift><Key.shift><Key.shift><Key.shift><Key.shift><Key.shift><Key.shift><Key.shift><Key.shift><Key.shift>Marl<Key.backspace>keting<Key.space><Key.shift>Position<Key.down><Key.shift>Sales<Key.space><Key.shift>a<Key.backspace><Key.shift>Manager<Key.down><Key.shift>HR<Key.space><Key.shift><Key.shift><Key.shift><Key.shift>Manager<Key.down><Key.shift><Key.shift><Key.shift>Accountant<Key.down><Key.shift>Marketing<Key.space><Key.shift>Specialist<Key.down><Key.shift>IT<Key.space><Key.shift>Specialist<Key.down><Key.shift><Key.shift><Key.shift><Key.shift><Key.shift><Key.shift><Key.shift><Key.shift><Key.shift><Key.shift><Key.shift><Key.shift><Key.shift><Key.shift><Key.shift><Key.shift>Operation<Key.space><Key.shift>manager<Key.down><Key.shift>Financial<Key.space><Key.shift><Key.shift><Key.shift><Key.shift>Analyst
Screenshot: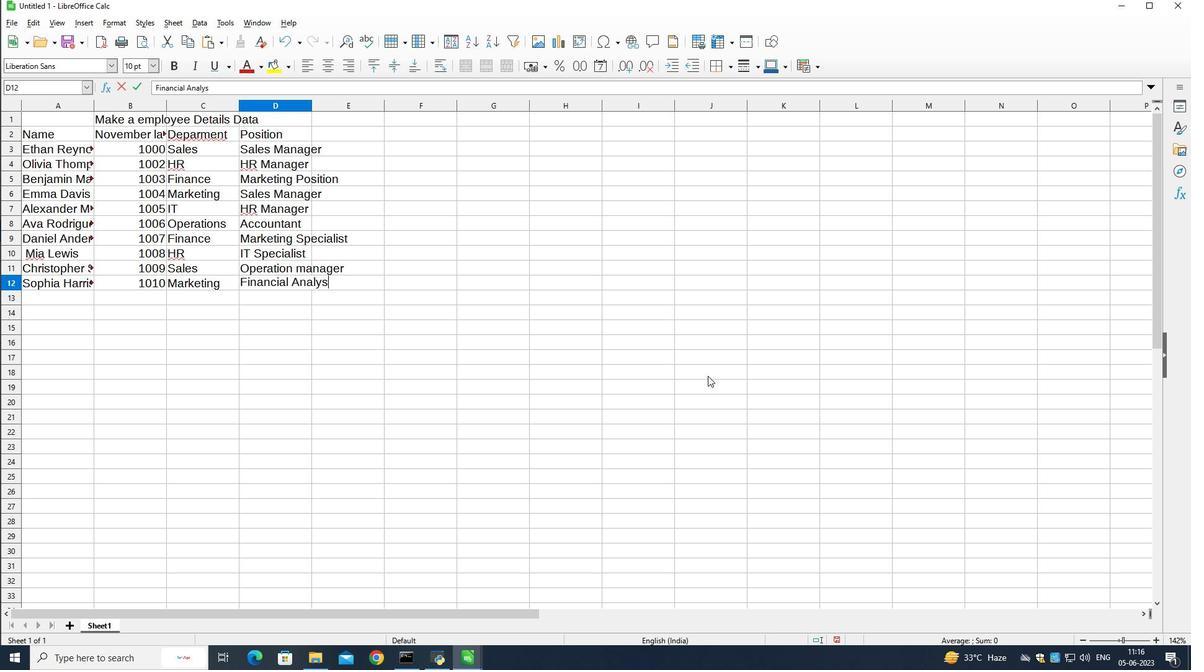 
Action: Mouse moved to (346, 134)
Screenshot: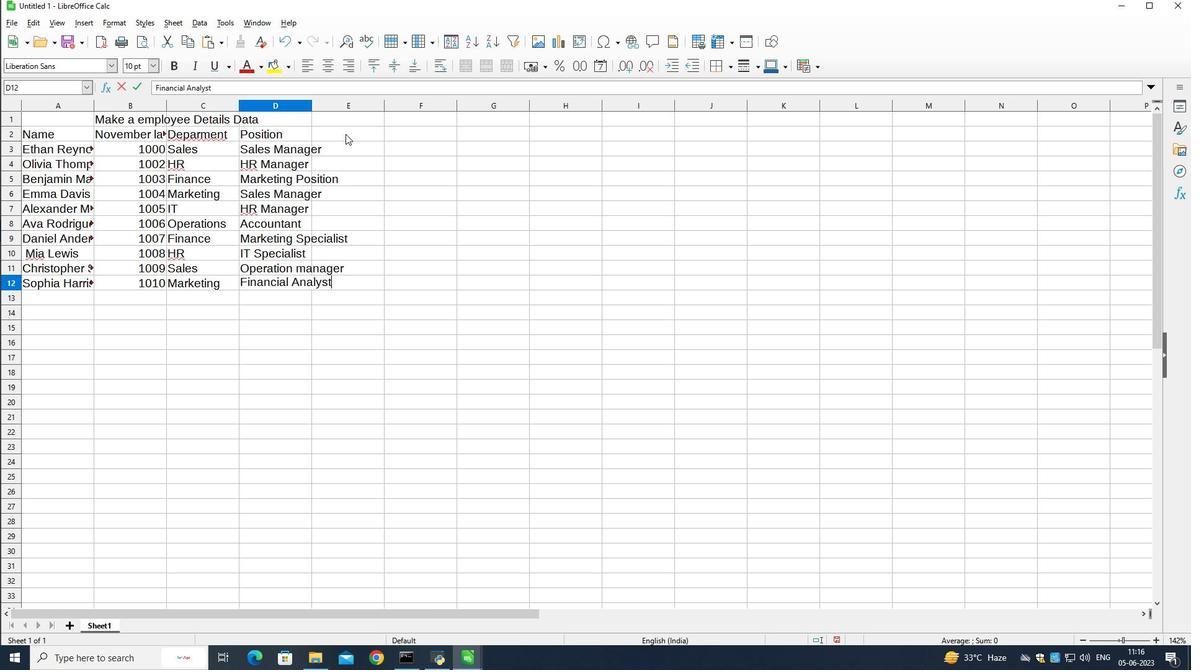 
Action: Mouse pressed left at (346, 134)
Screenshot: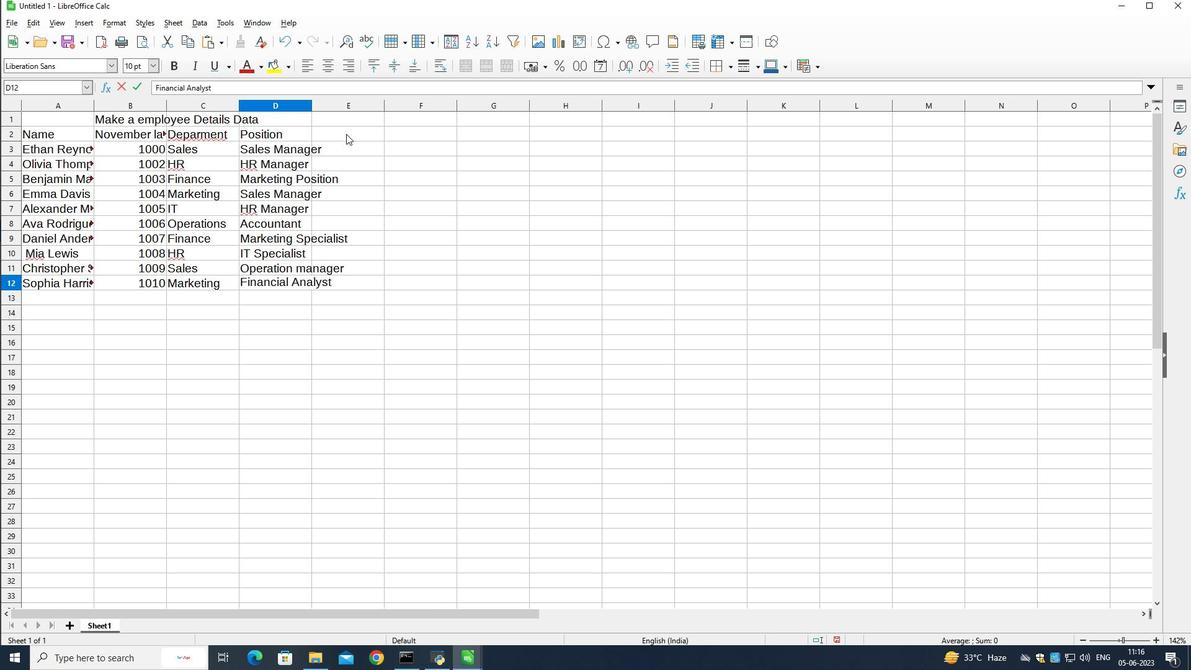 
Action: Mouse moved to (341, 133)
Screenshot: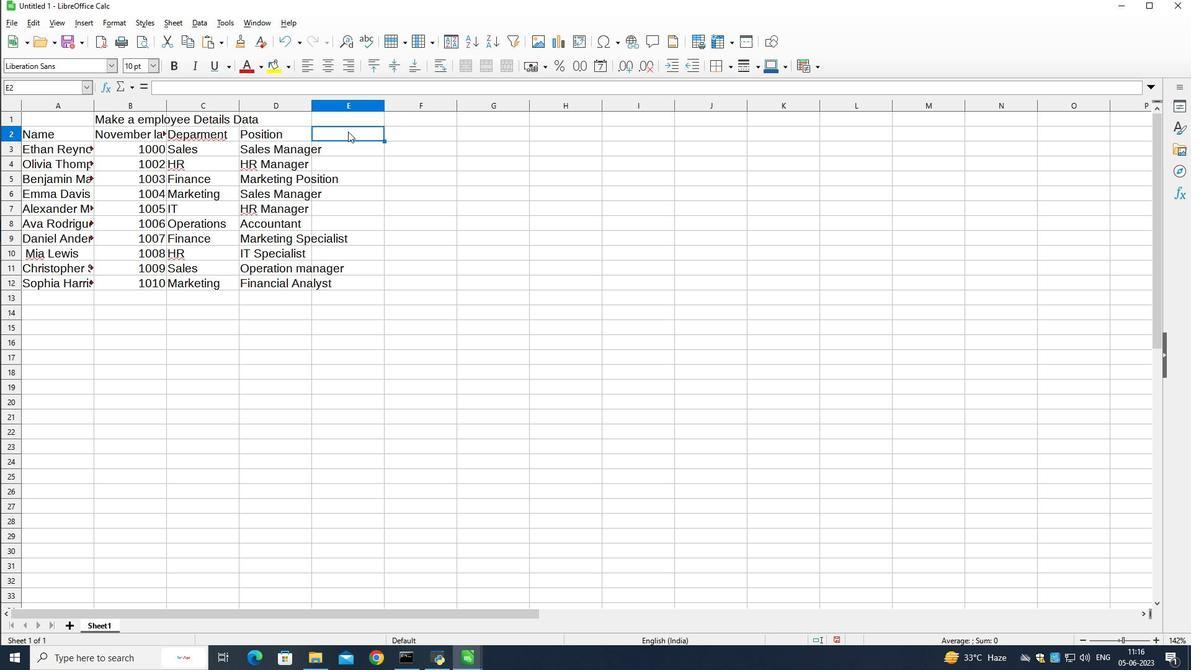 
Action: Key pressed <Key.shift>Salary
Screenshot: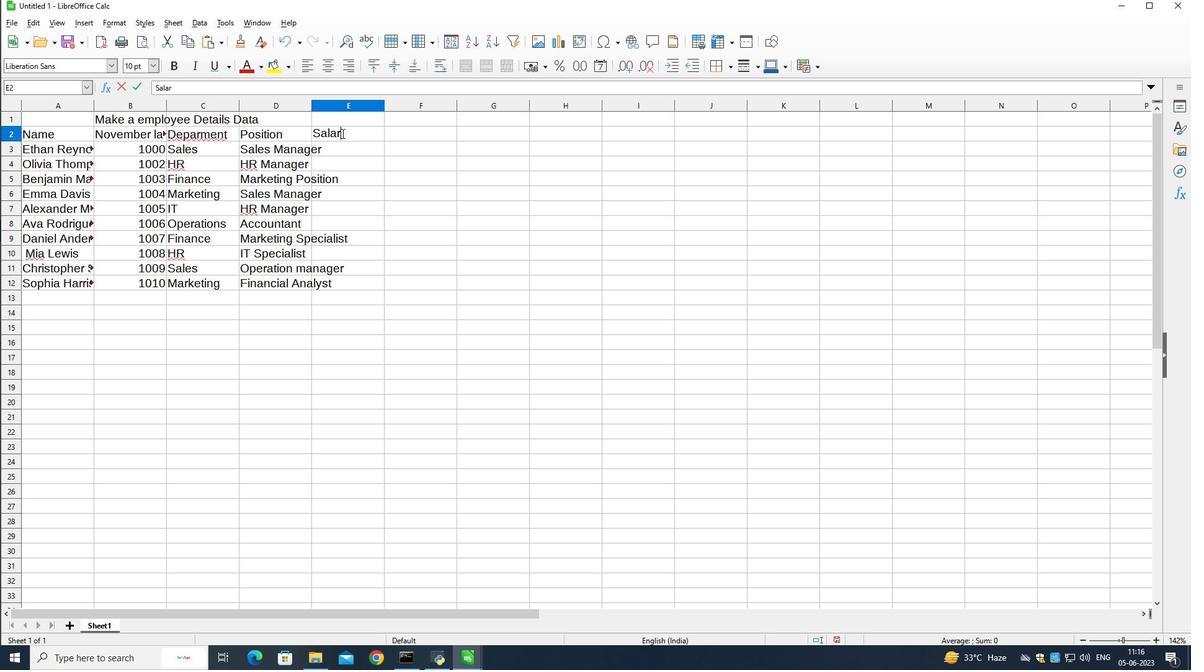 
Action: Mouse moved to (341, 133)
Screenshot: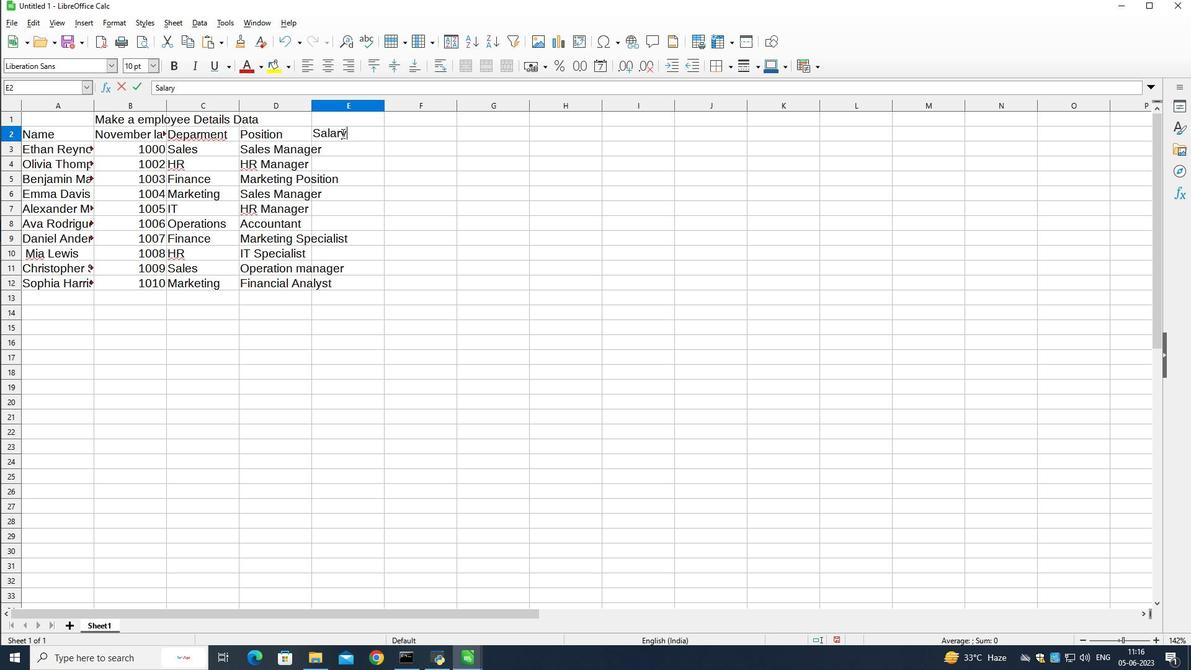 
Action: Key pressed <Key.down><Key.shift><Key.shift><Key.shift><Key.shift><Key.shift><Key.shift><Key.shift><Key.shift><Key.shift><Key.shift><Key.shift><Key.shift><Key.shift><Key.shift><Key.shift><Key.shift><Key.shift><Key.shift><Key.shift><Key.shift>U<Key.shift>SFD<Key.space><Key.backspace><Key.backspace><Key.backspace><Key.shift>D<Key.space>5000<Key.down><Key.shift>USD<Key.space><Key.shift>4500<Key.down><Key.shift>USd<Key.space><Key.backspace><Key.backspace><Key.backspace><Key.shift>SD<Key.space>4000<Key.down><Key.shift>USD<Key.space>3800<Key.down><Key.shift>USD<Key.space>4200<Key.down><Key.shift>USD<Key.space>5200<Key.down><Key.shift>USd<Key.space><Key.backspace><Key.backspace><Key.backspace><Key.shift>SD<Key.space>3800<Key.down><Key.shift>USD<Key.space>2800<Key.down><Key.shift>USD<Key.space>3200<Key.down><Key.shift>USD<Key.space>2500
Screenshot: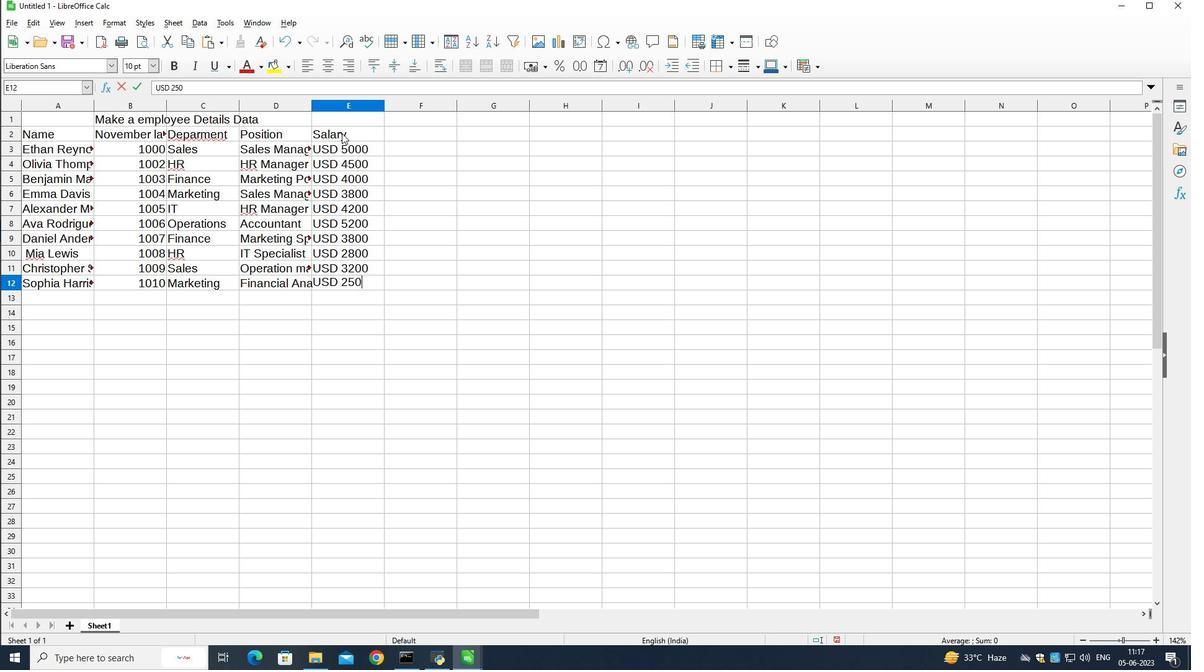 
Action: Mouse moved to (394, 127)
Screenshot: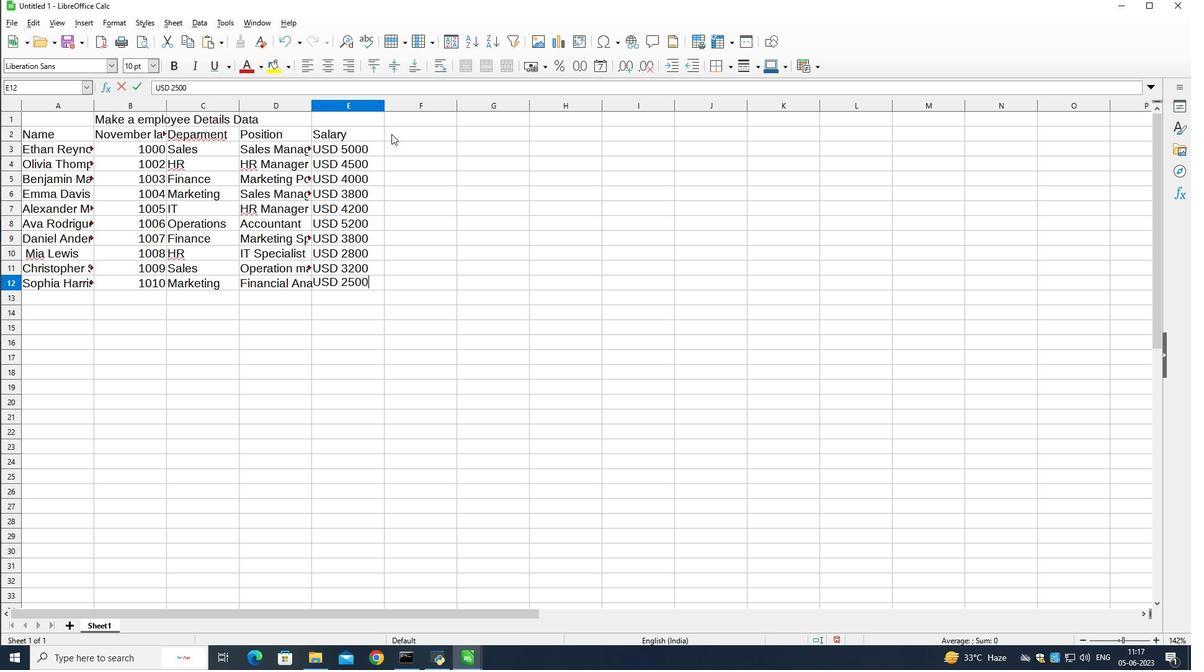 
Action: Mouse pressed left at (394, 127)
Screenshot: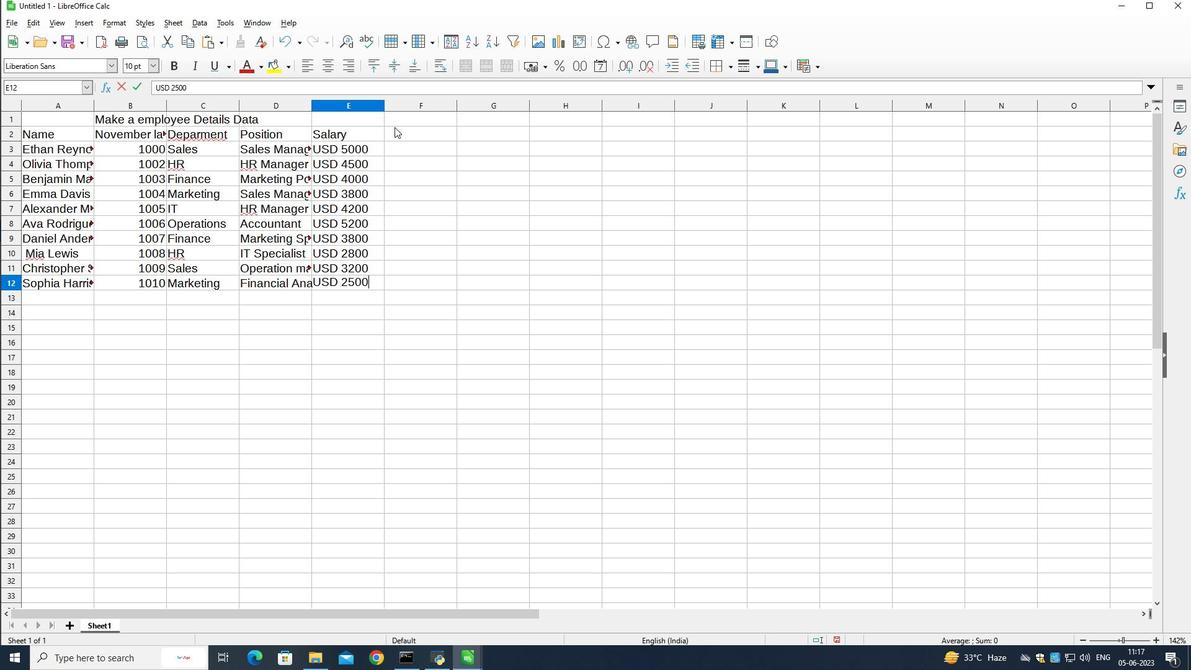 
Action: Mouse moved to (426, 139)
Screenshot: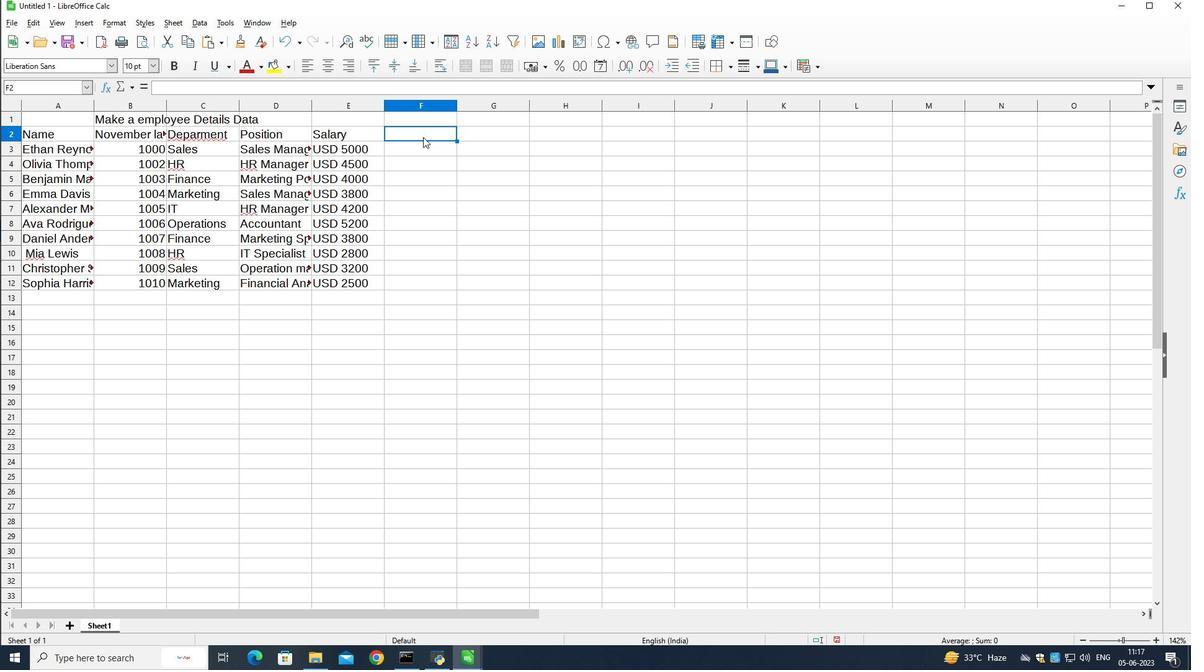 
Action: Key pressed <Key.shift><Key.shift>Date<Key.down>
Screenshot: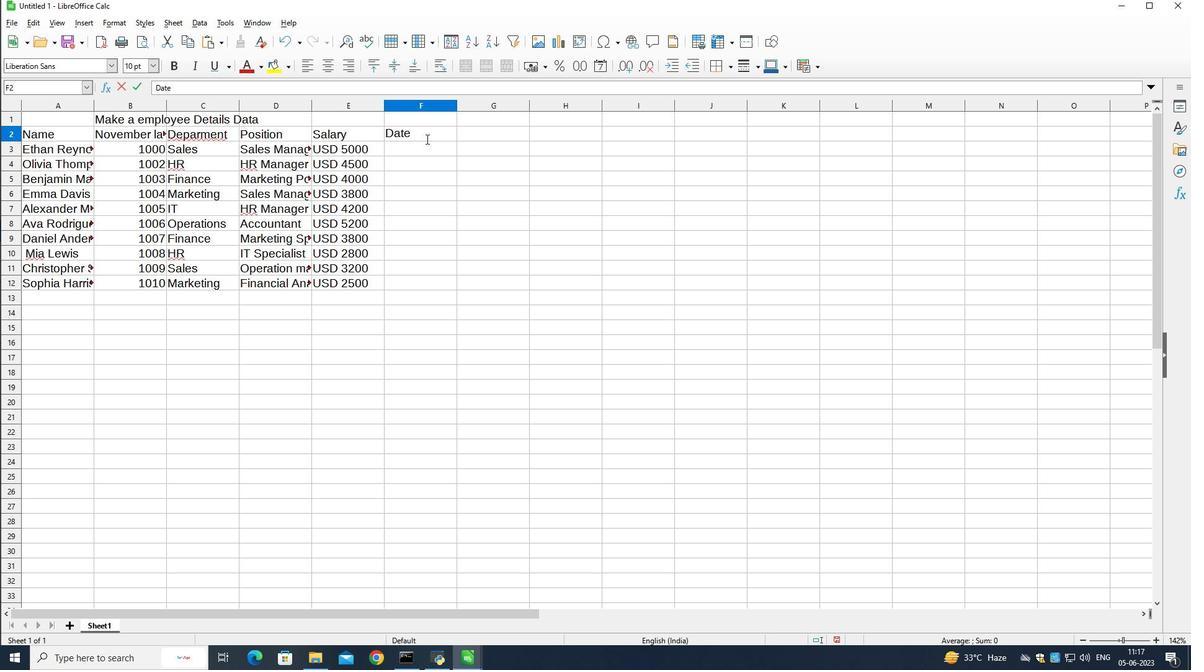 
Action: Mouse moved to (424, 145)
Screenshot: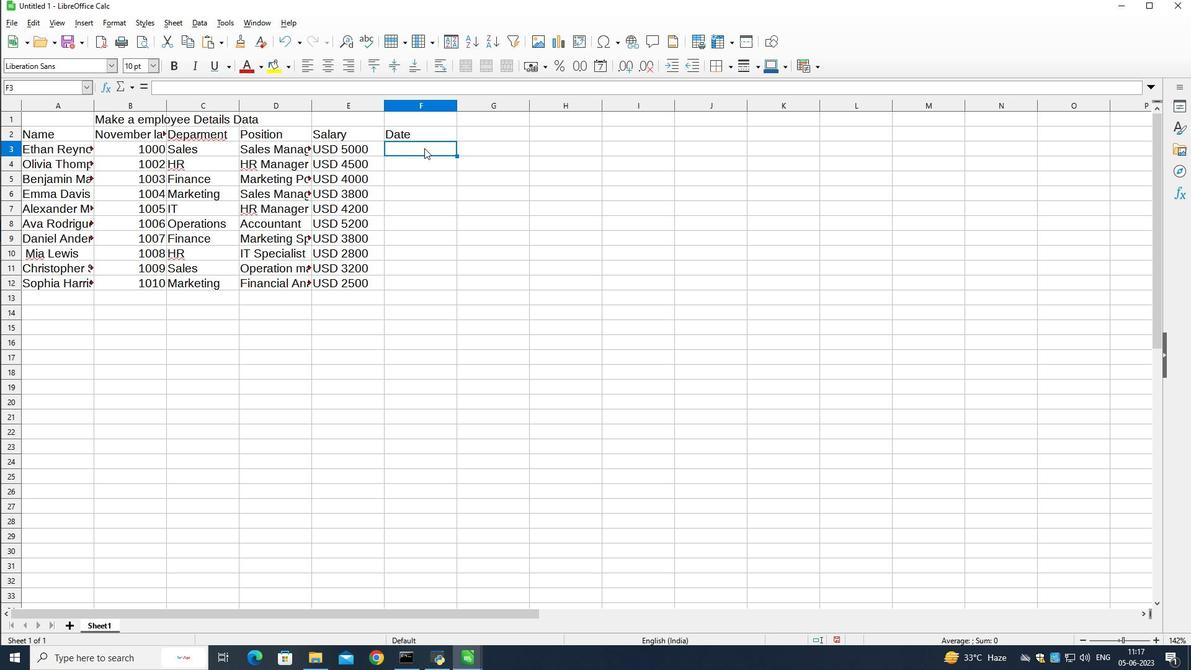 
Action: Mouse pressed left at (424, 145)
Screenshot: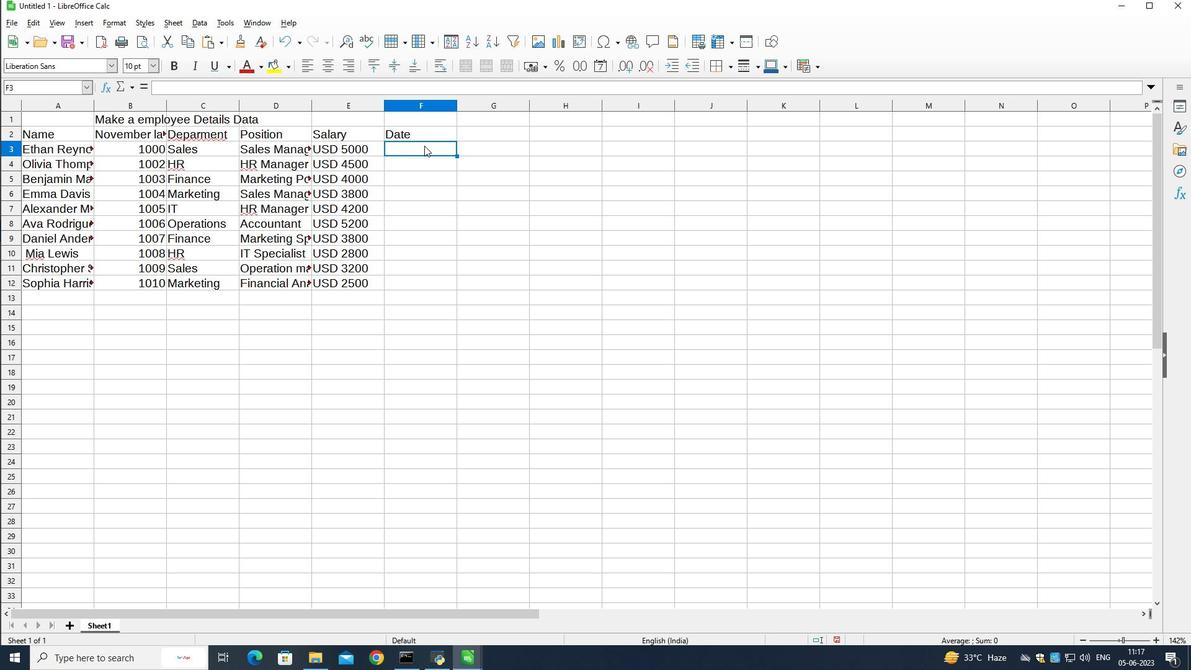 
Action: Mouse moved to (478, 209)
Screenshot: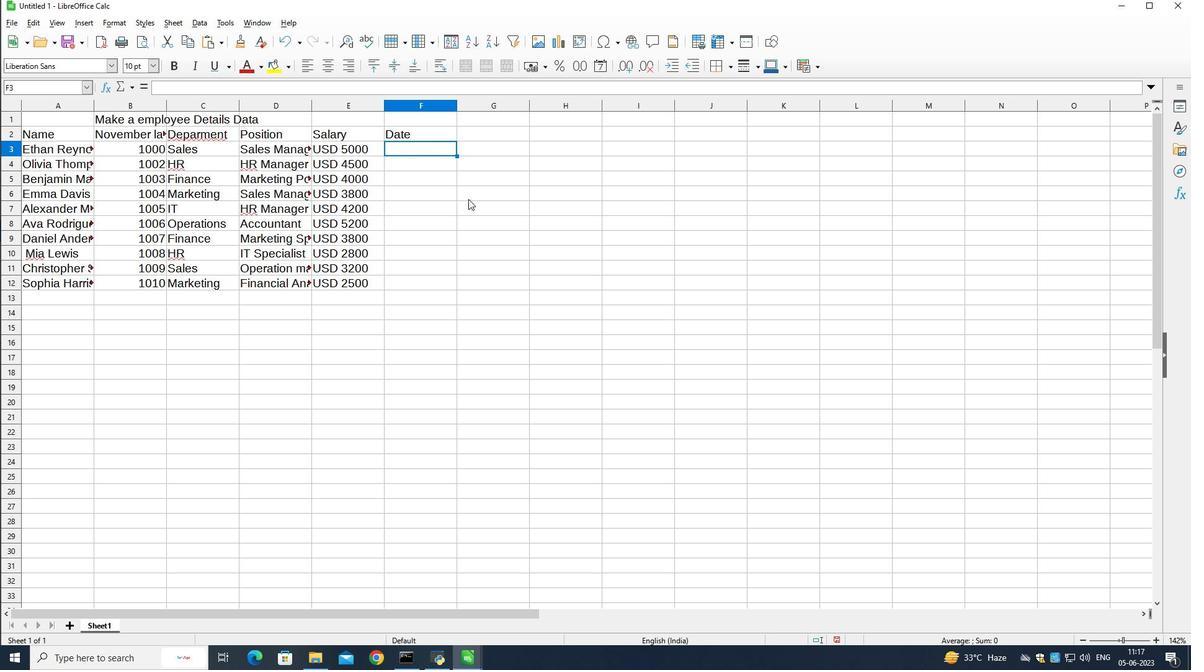 
Action: Key pressed 1/5/2020<Key.down>7/1/2019<Key.down>3/10/2021<Key.down>2/5/2020<Key.down>
Screenshot: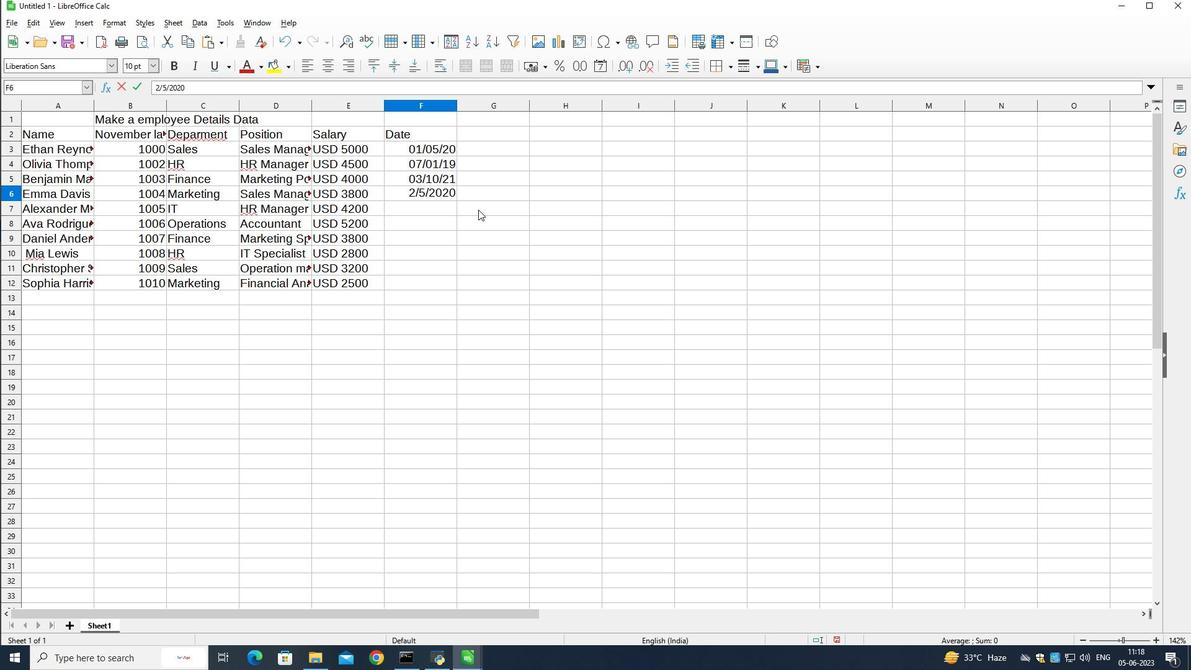 
Action: Mouse moved to (446, 194)
Screenshot: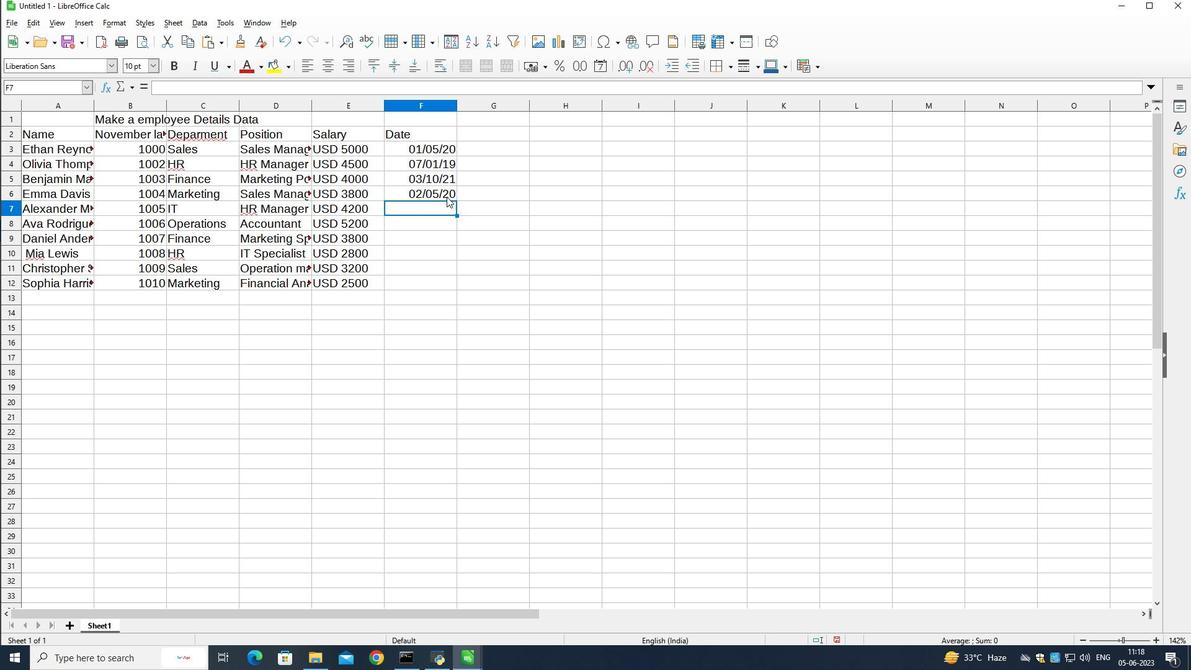 
Action: Mouse pressed left at (446, 194)
Screenshot: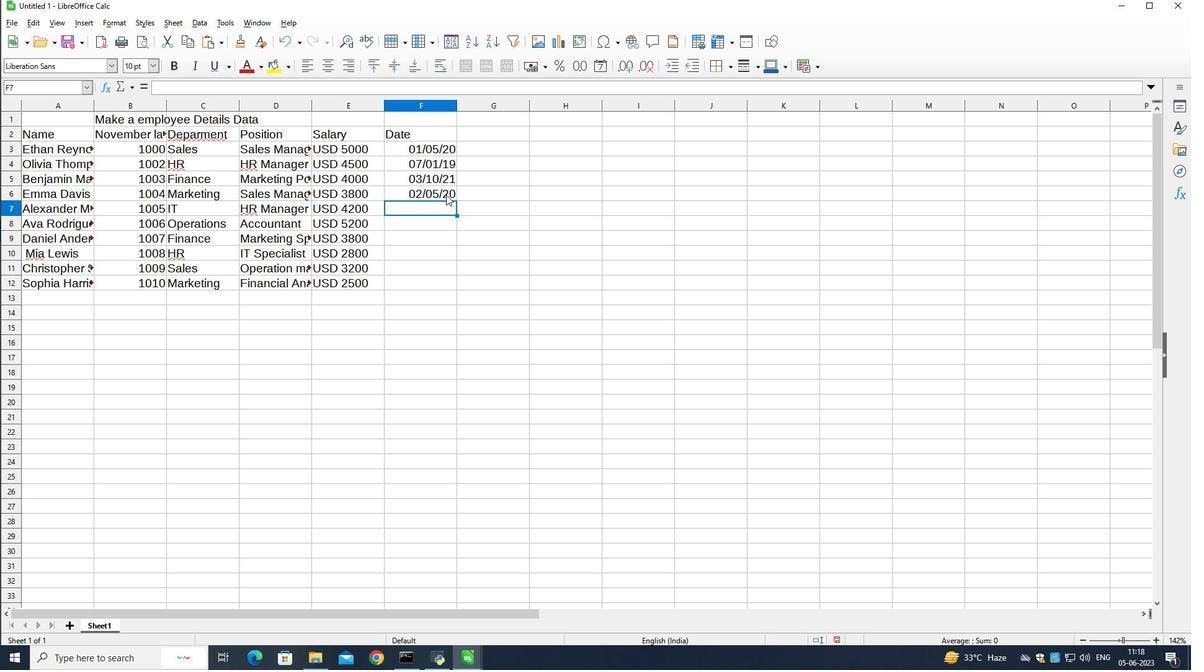 
Action: Mouse pressed left at (446, 194)
Screenshot: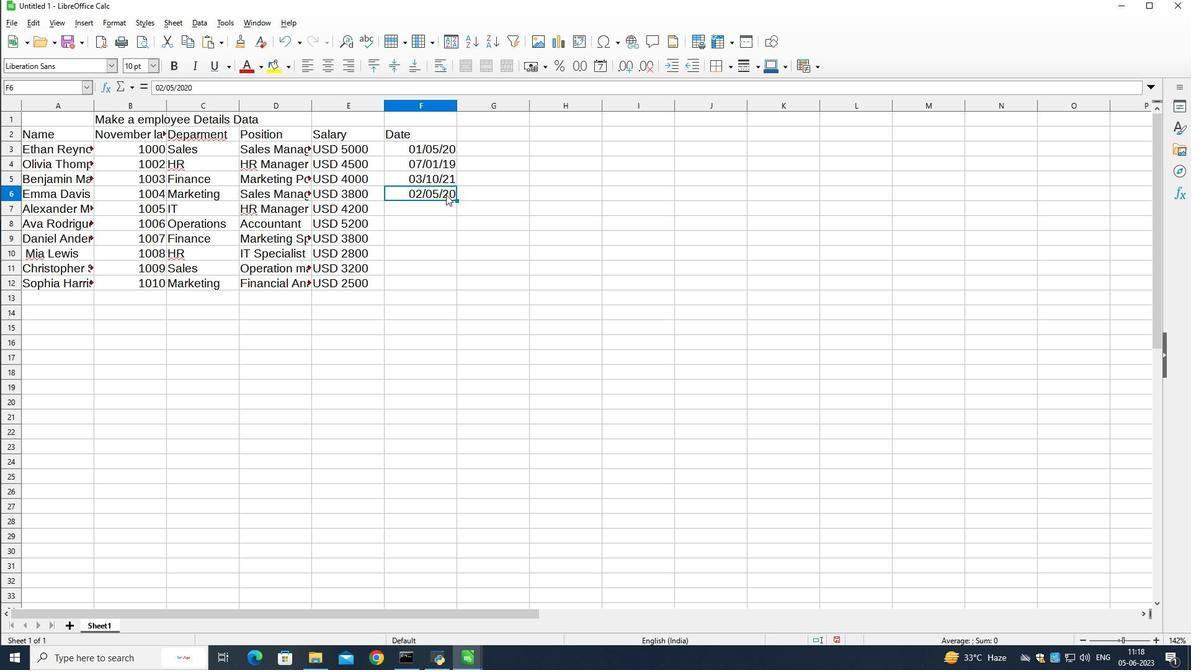 
Action: Mouse pressed left at (446, 194)
Screenshot: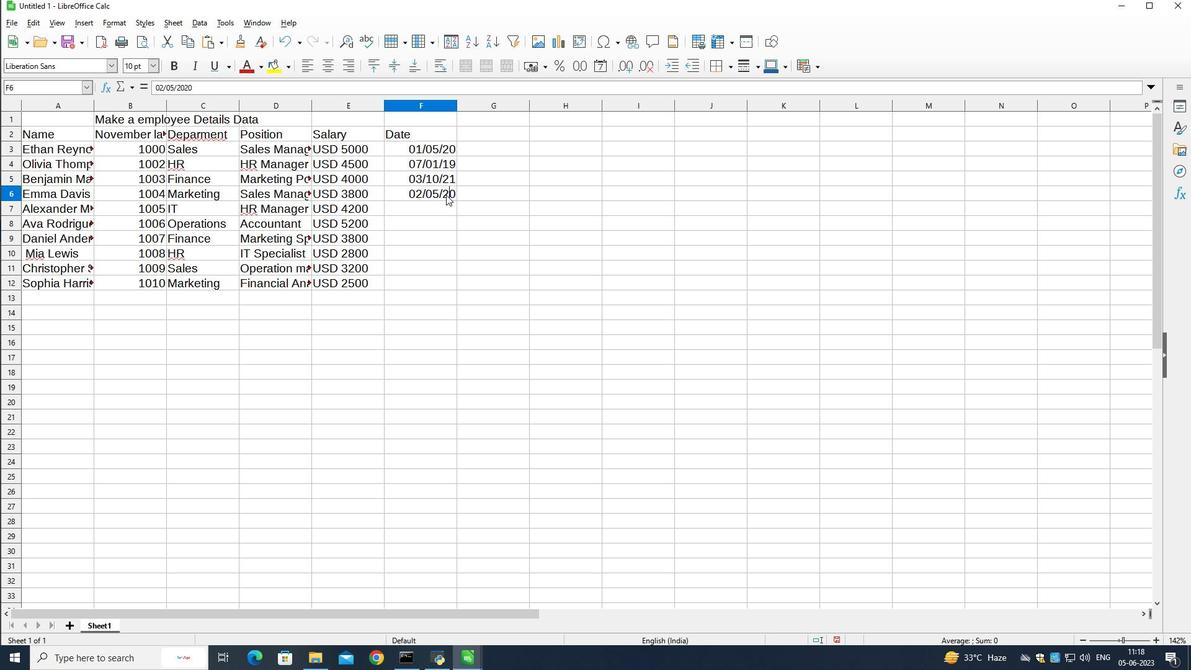 
Action: Mouse pressed left at (446, 194)
Screenshot: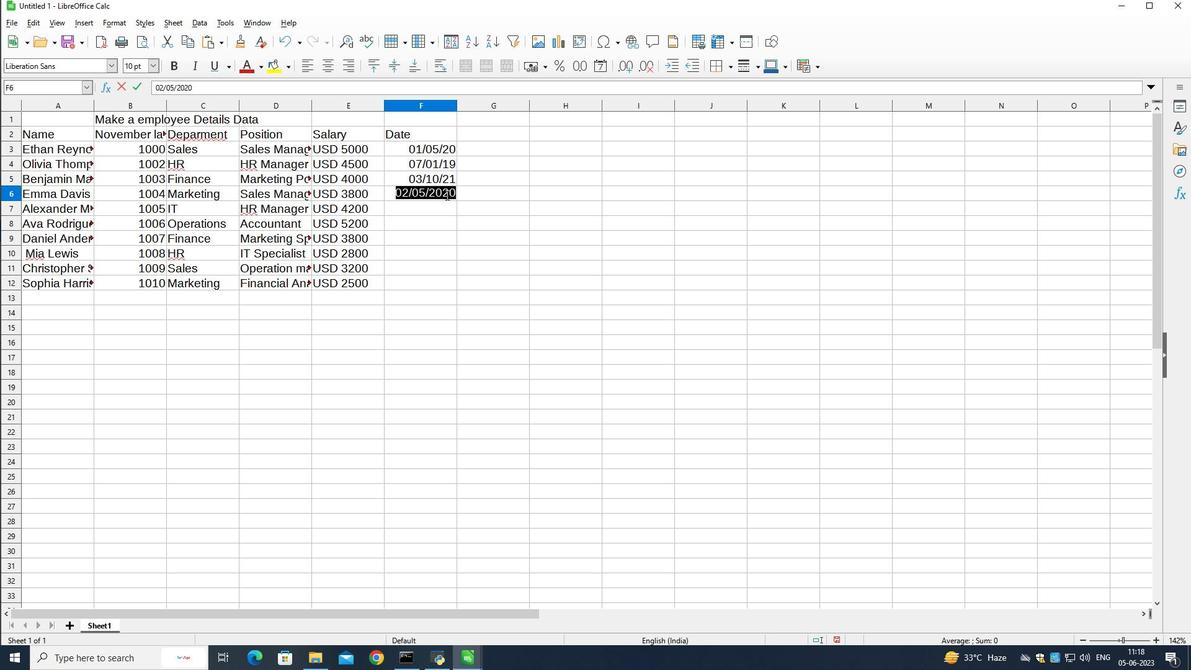 
Action: Mouse moved to (448, 205)
Screenshot: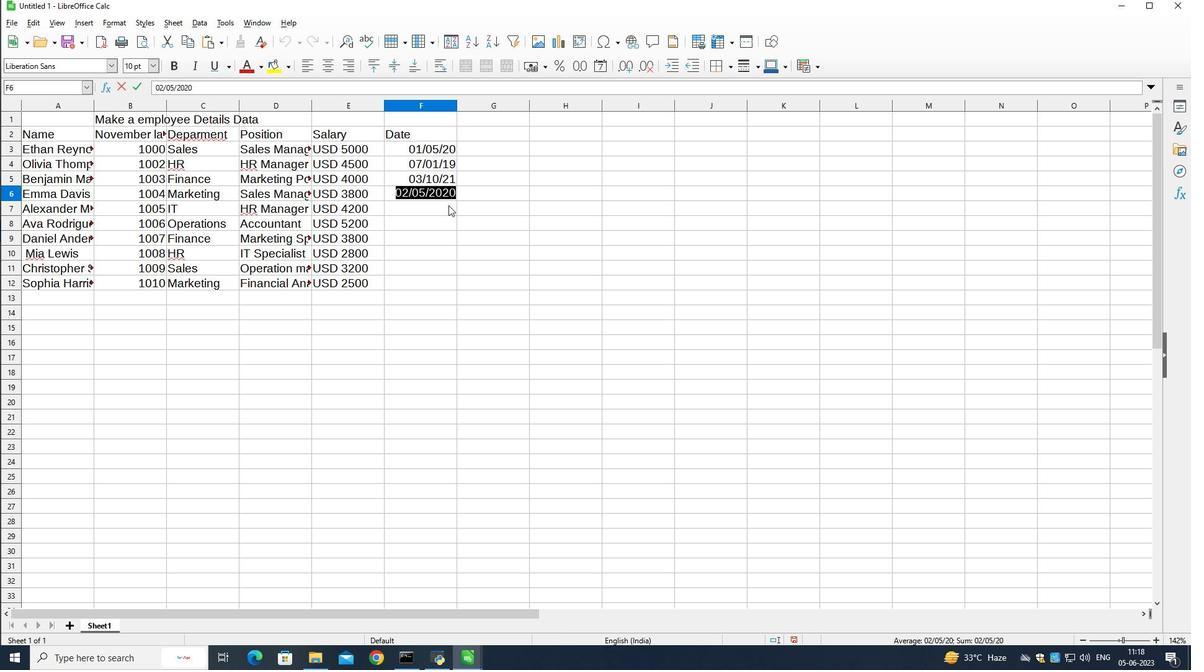 
Action: Mouse pressed left at (448, 205)
Screenshot: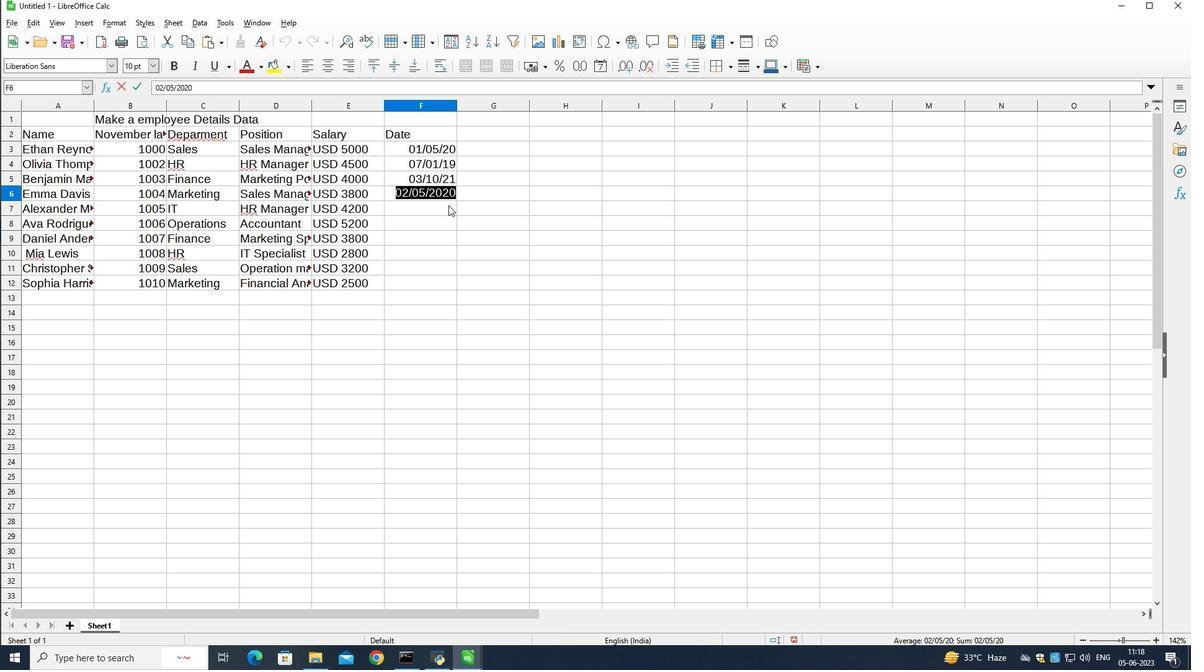 
Action: Key pressed 11/30/2018<Key.down>
Screenshot: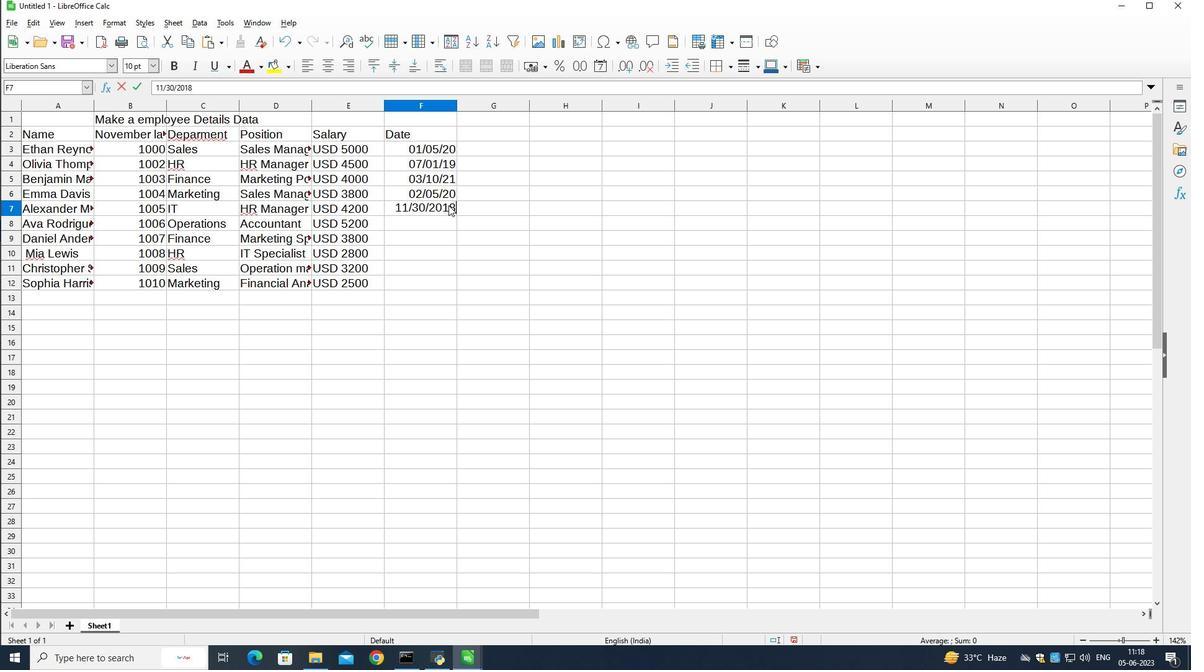 
Action: Mouse moved to (560, 196)
Screenshot: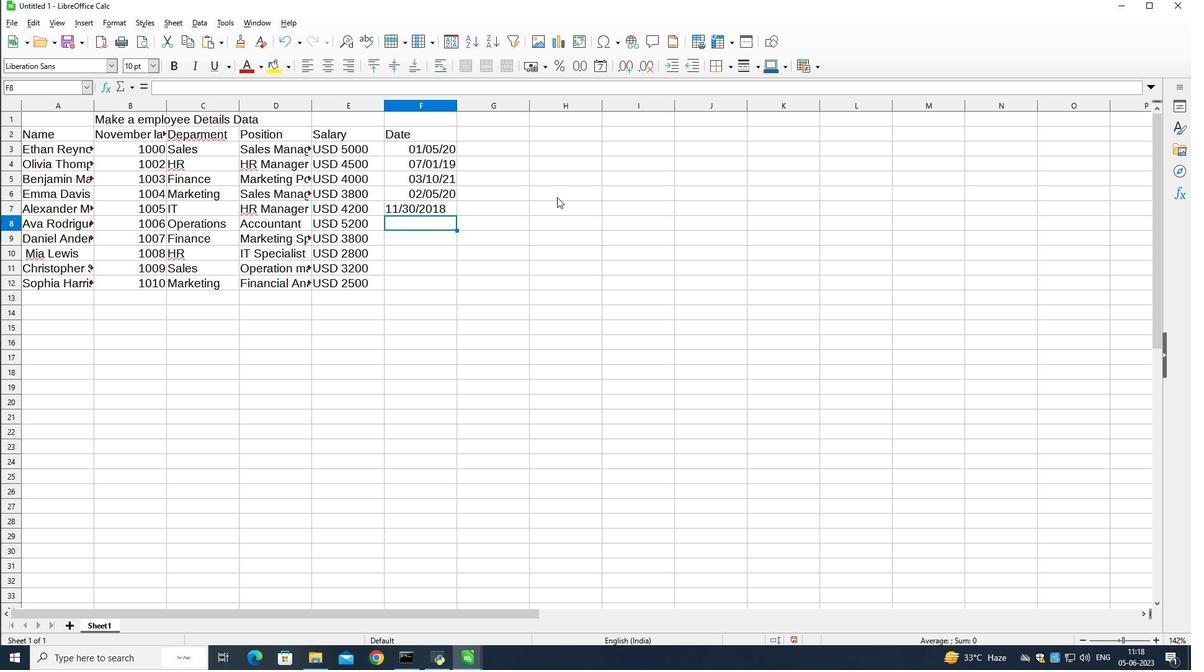 
Action: Key pressed 6/15/2020<Key.down>9/1/2021<Key.down>14/20/2022<Key.down>2/10/2019<Key.down>9/5/2020
Screenshot: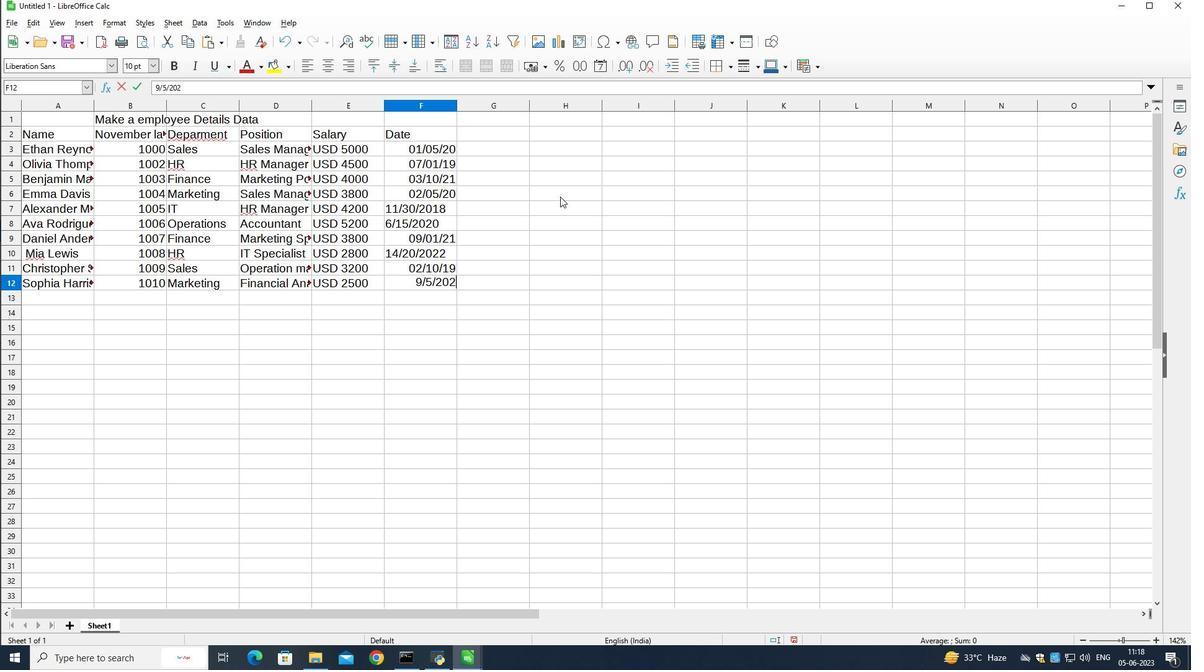 
Action: Mouse moved to (586, 238)
Screenshot: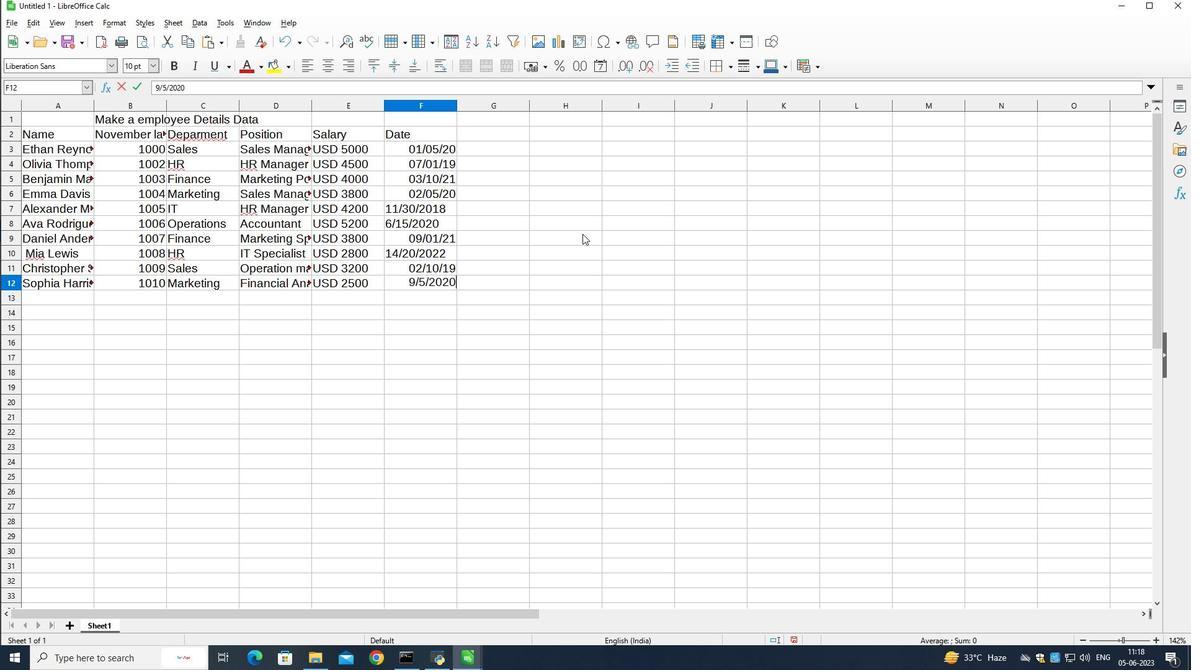 
Action: Mouse pressed left at (586, 238)
Screenshot: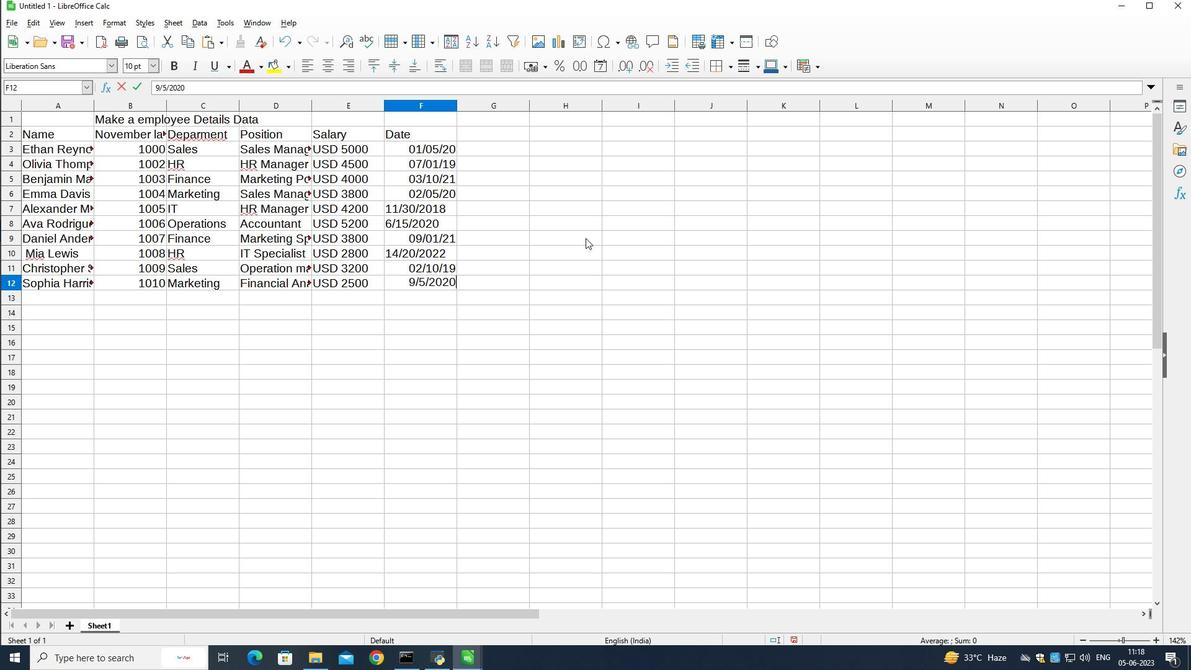
Action: Key pressed ctrl+Snal<Key.backspace><Key.backspace><Key.backspace>analysis<Key.shift>Sales<Key.shift><Key.shift>By<Key.shift>SKU<Key.shift_r>_2023<Key.enter>
Screenshot: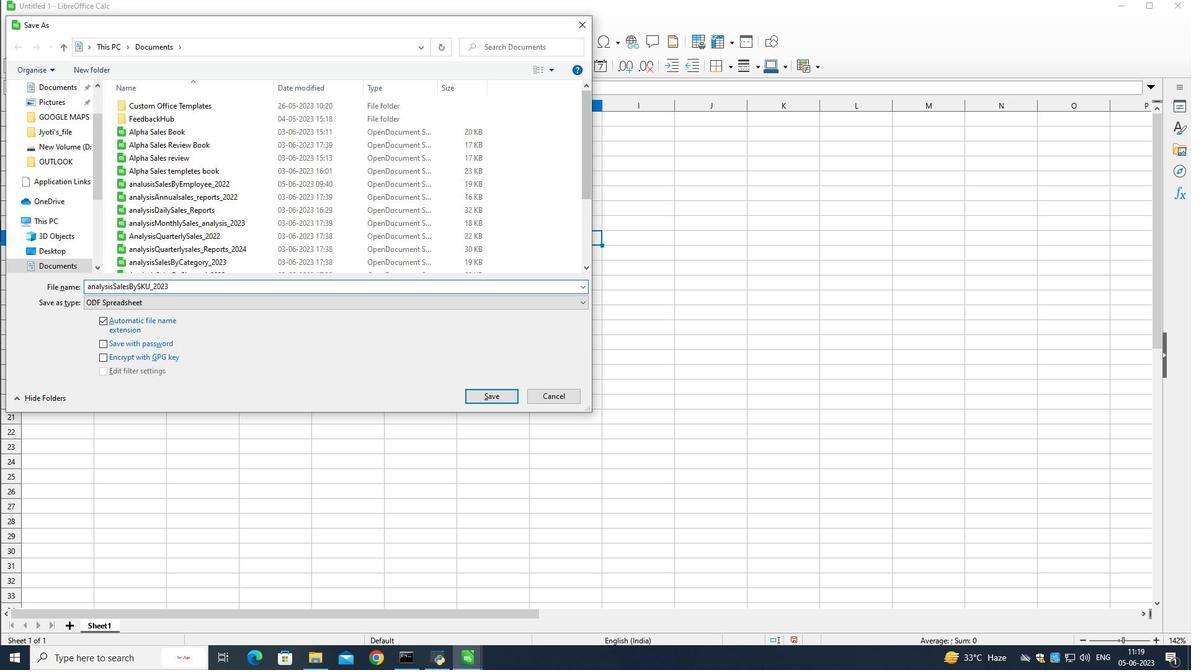 
